 Task: Look for space in West Haven, United States from 14th June, 2023 to 30th June, 2023 for 5 adults in price range Rs.8000 to Rs.12000. Place can be entire place or private room with 5 bedrooms having 5 beds and 5 bathrooms. Property type can be house, flat, guest house. Amenities needed are: wifi, TV, free parkinig on premises, gym, breakfast. Booking option can be shelf check-in. Required host language is English.
Action: Mouse moved to (428, 86)
Screenshot: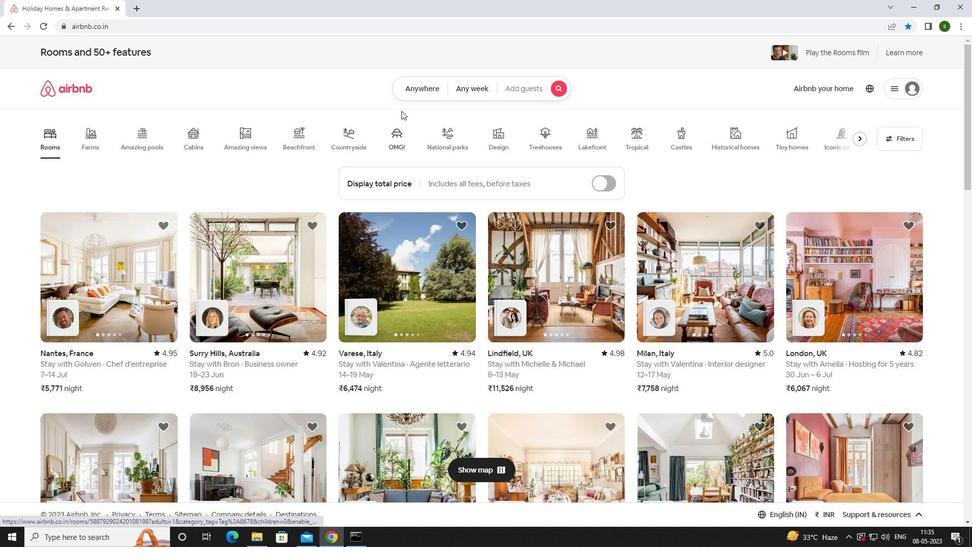 
Action: Mouse pressed left at (428, 86)
Screenshot: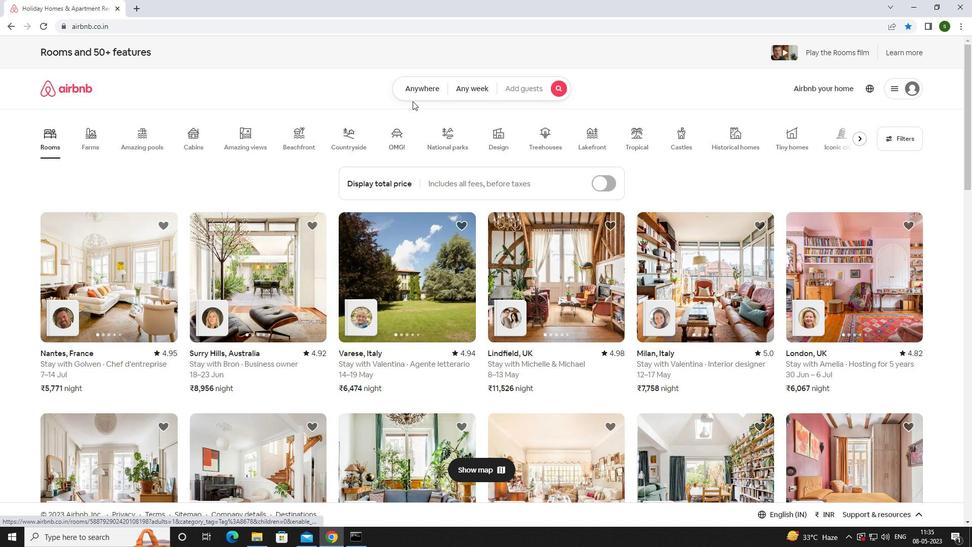 
Action: Mouse moved to (336, 137)
Screenshot: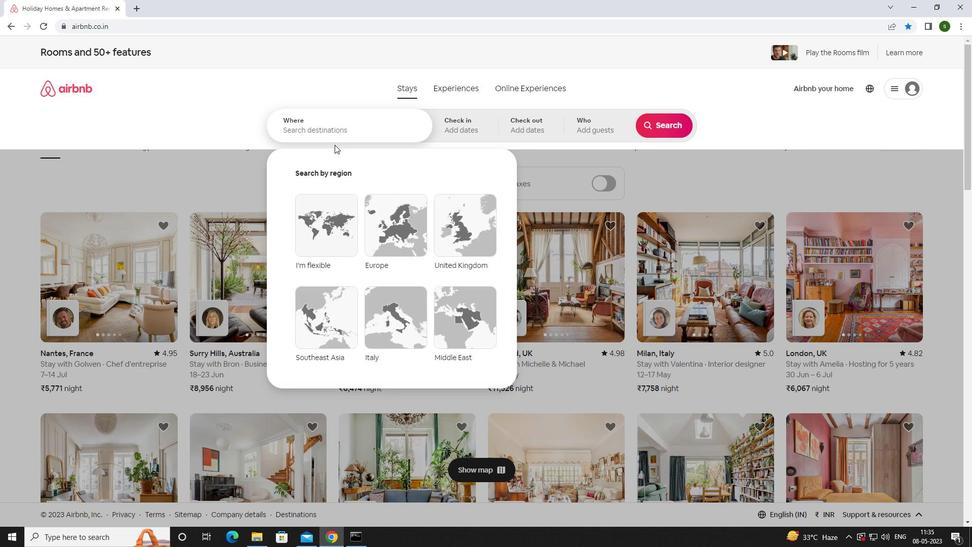 
Action: Mouse pressed left at (336, 137)
Screenshot: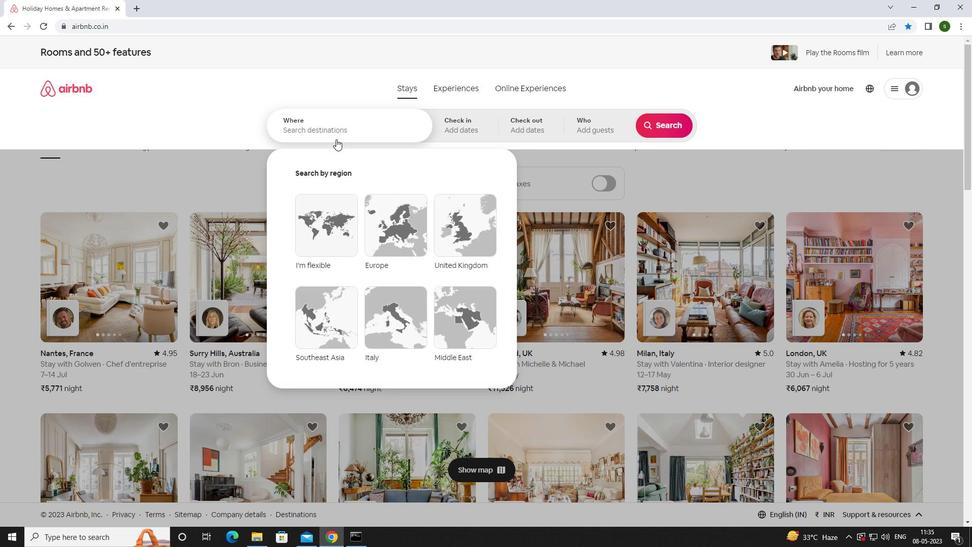
Action: Mouse moved to (340, 128)
Screenshot: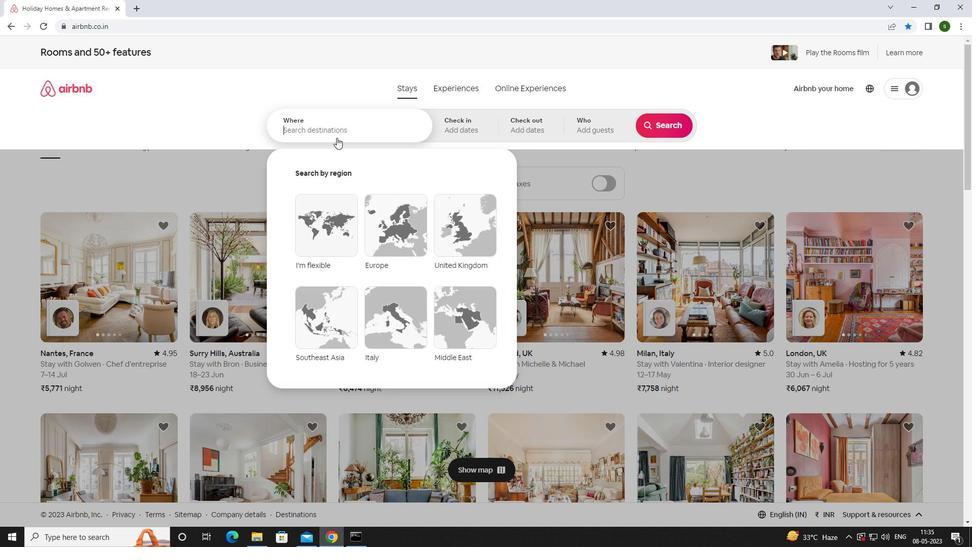 
Action: Key pressed <Key.caps_lock>w<Key.caps_lock>est<Key.space><Key.caps_lock>h<Key.caps_lock>aven,<Key.space><Key.caps_lock>u<Key.caps_lock>nited<Key.space><Key.caps_lock>s<Key.caps_lock>tates<Key.enter>
Screenshot: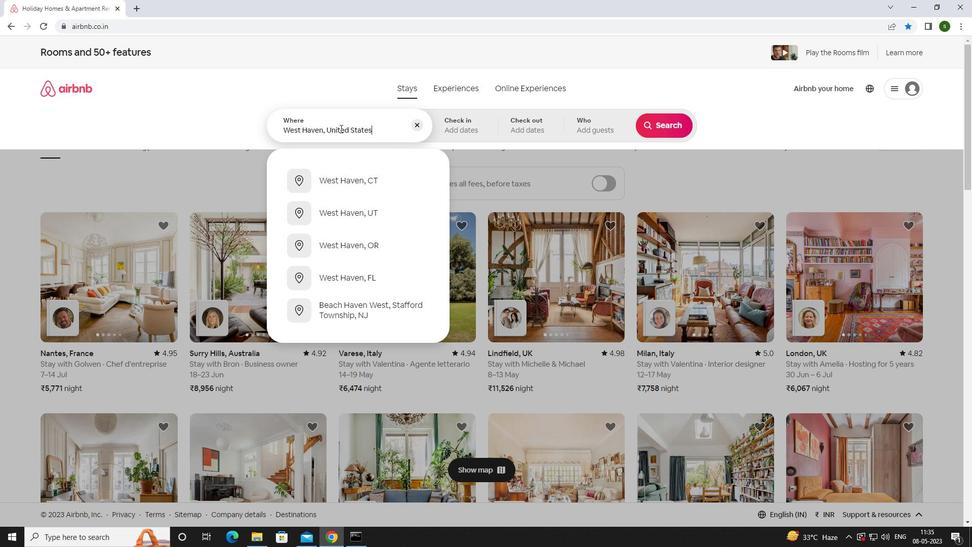 
Action: Mouse moved to (581, 297)
Screenshot: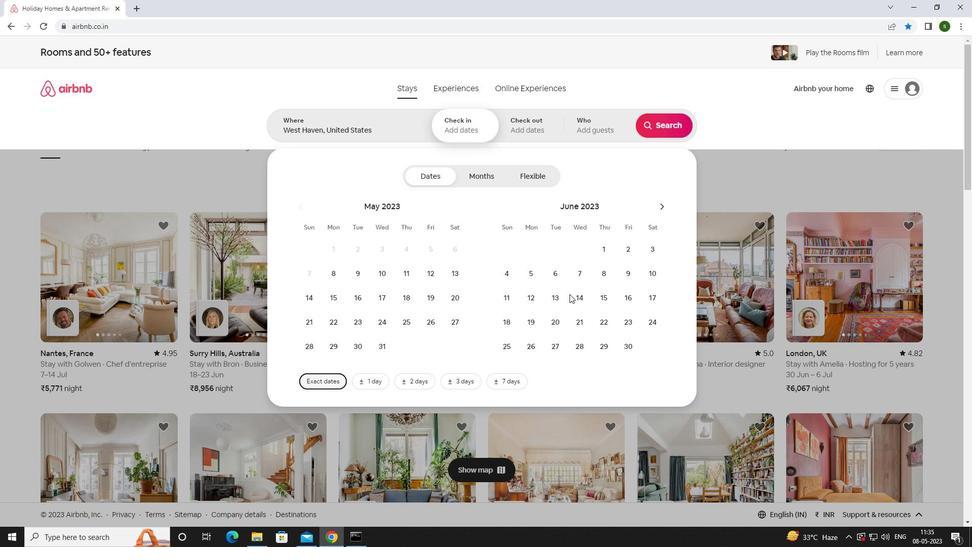 
Action: Mouse pressed left at (581, 297)
Screenshot: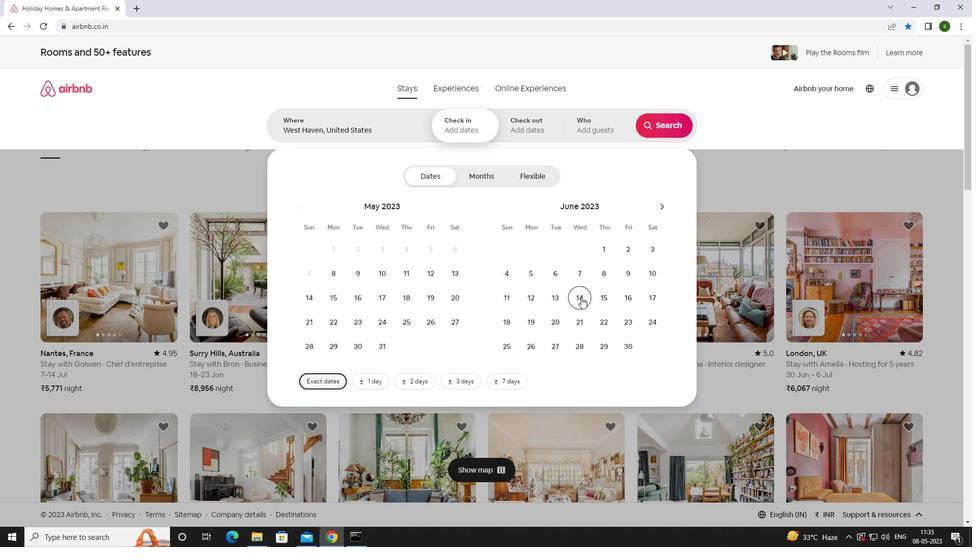 
Action: Mouse moved to (632, 345)
Screenshot: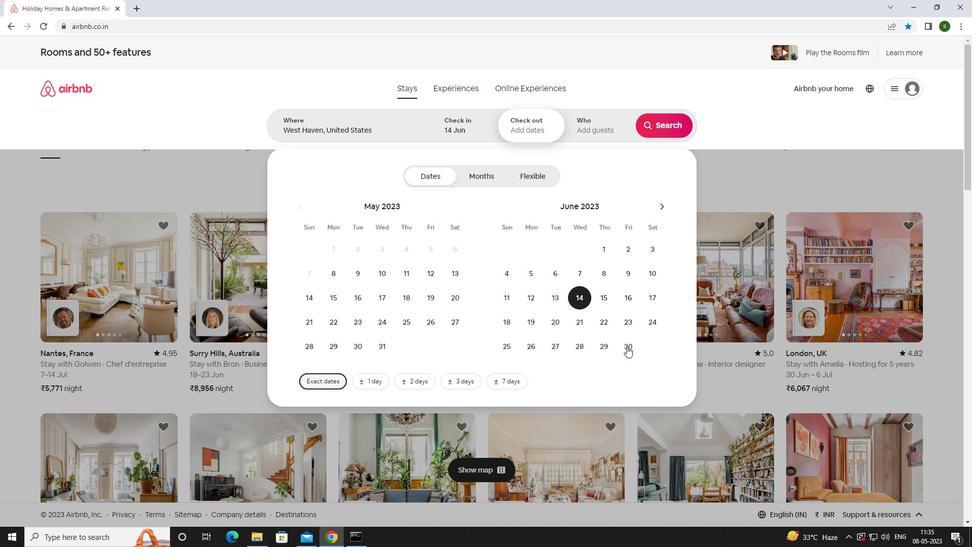 
Action: Mouse pressed left at (632, 345)
Screenshot: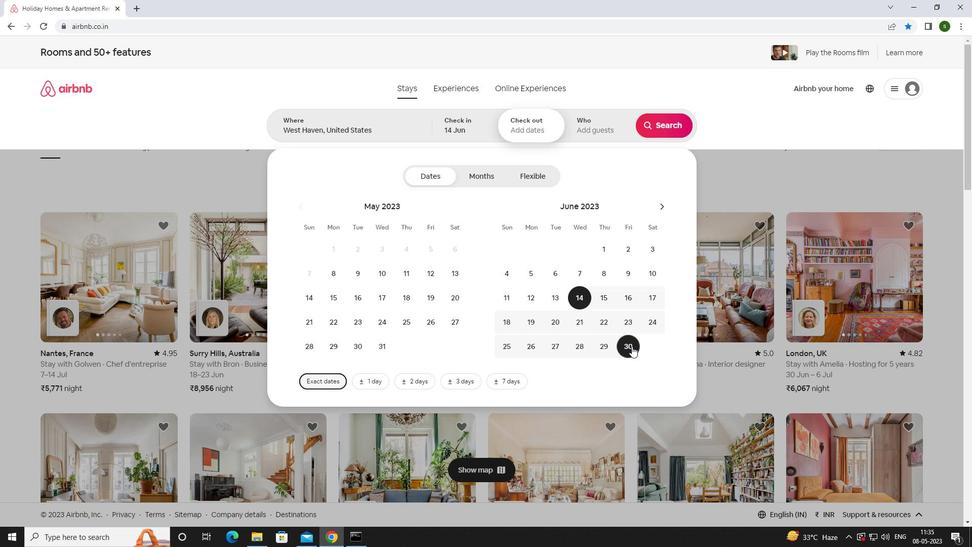 
Action: Mouse moved to (589, 126)
Screenshot: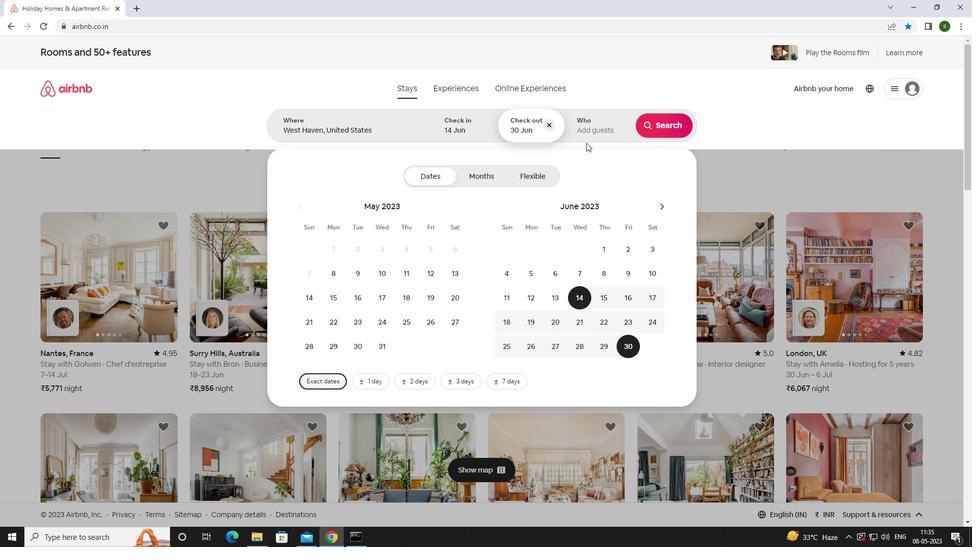 
Action: Mouse pressed left at (589, 126)
Screenshot: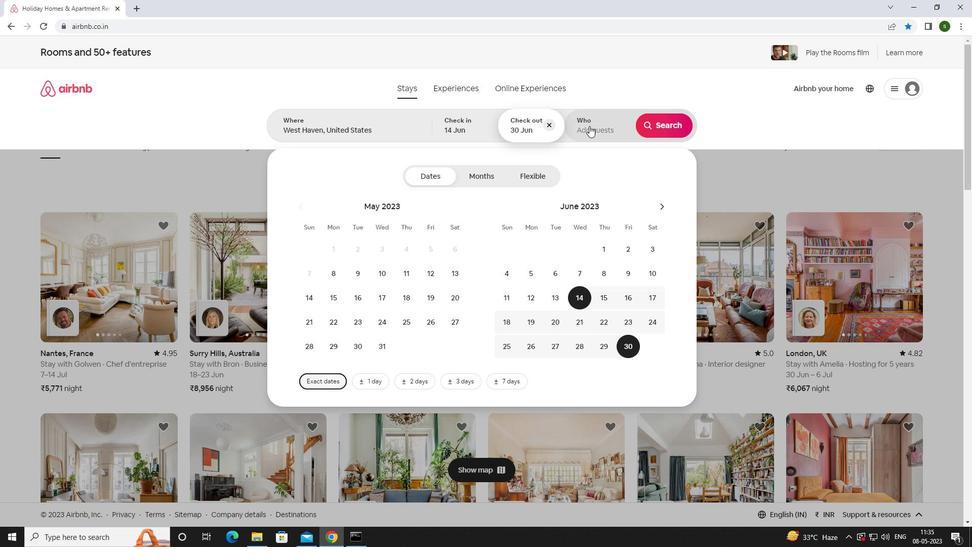 
Action: Mouse moved to (665, 178)
Screenshot: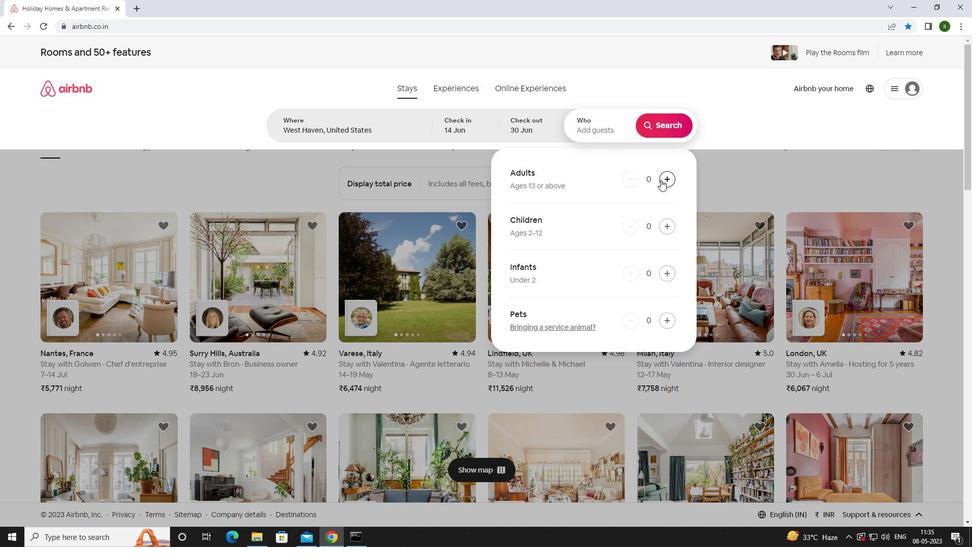 
Action: Mouse pressed left at (665, 178)
Screenshot: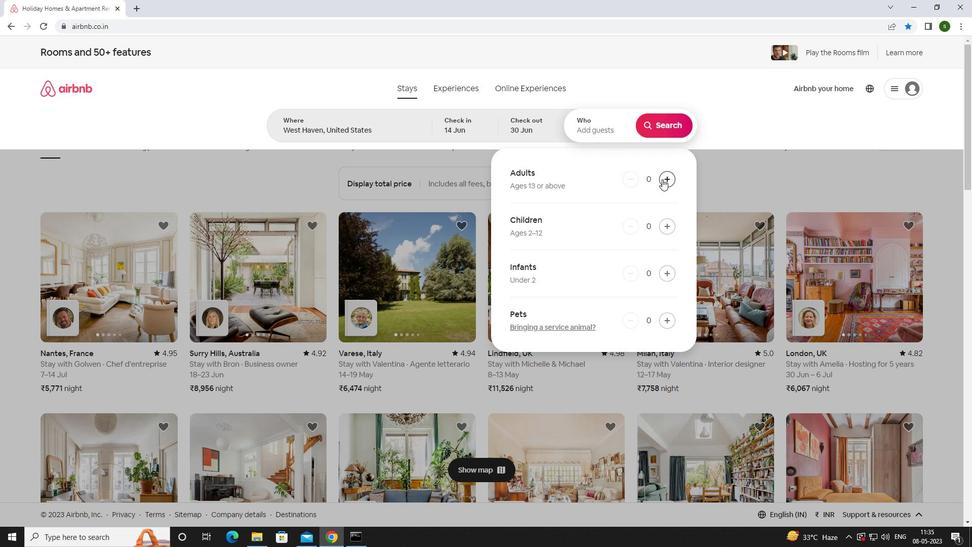 
Action: Mouse pressed left at (665, 178)
Screenshot: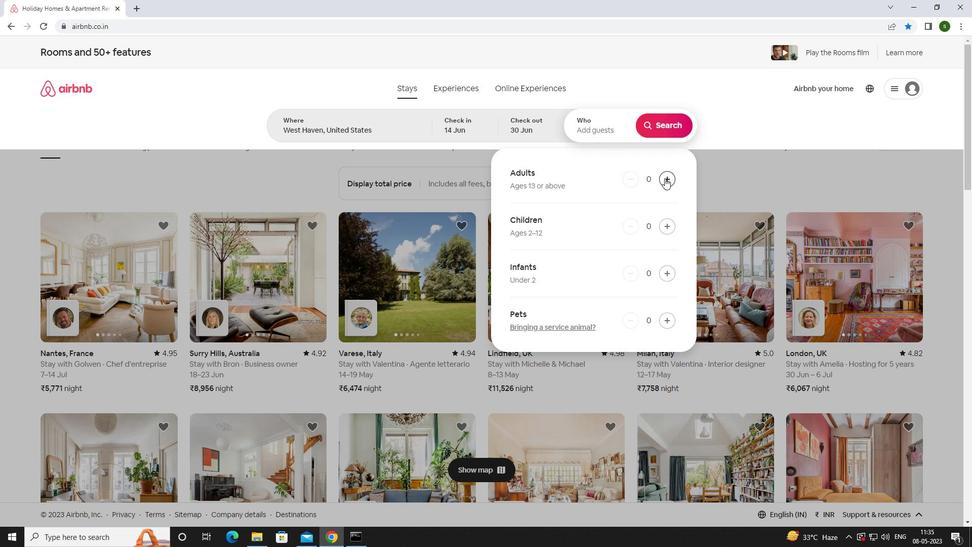 
Action: Mouse pressed left at (665, 178)
Screenshot: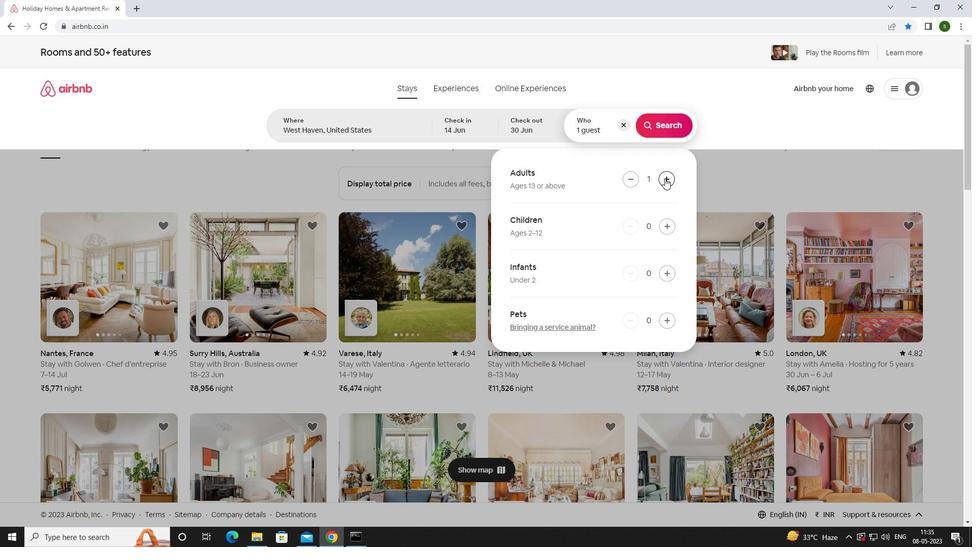 
Action: Mouse pressed left at (665, 178)
Screenshot: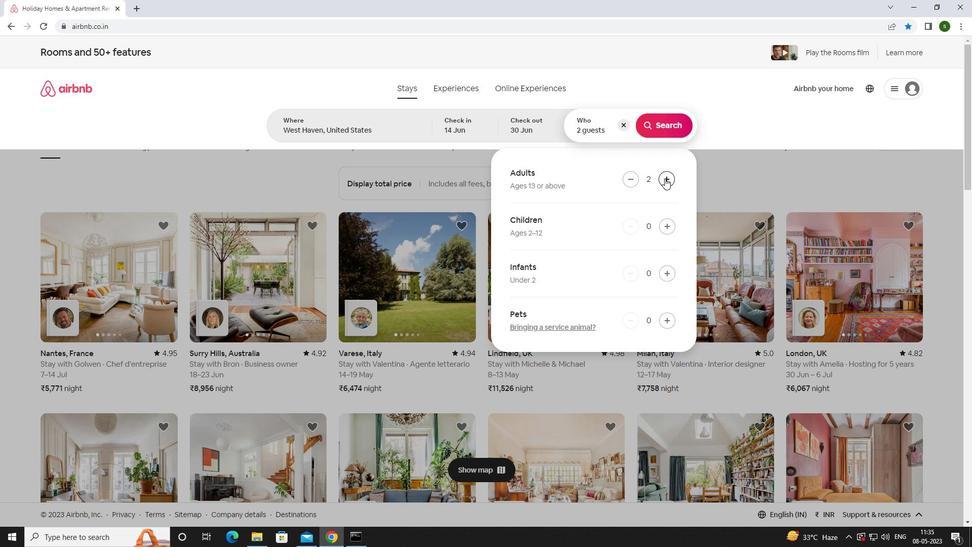 
Action: Mouse pressed left at (665, 178)
Screenshot: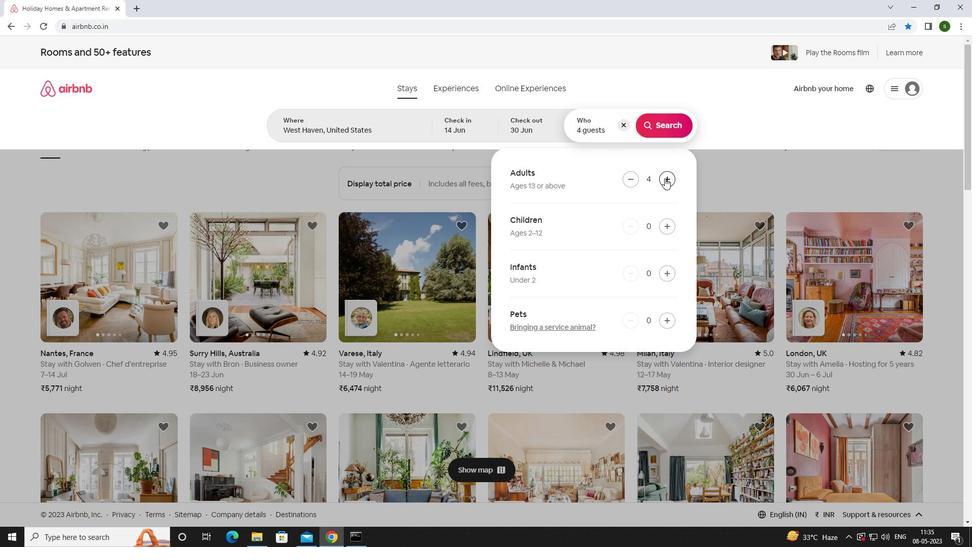 
Action: Mouse moved to (660, 124)
Screenshot: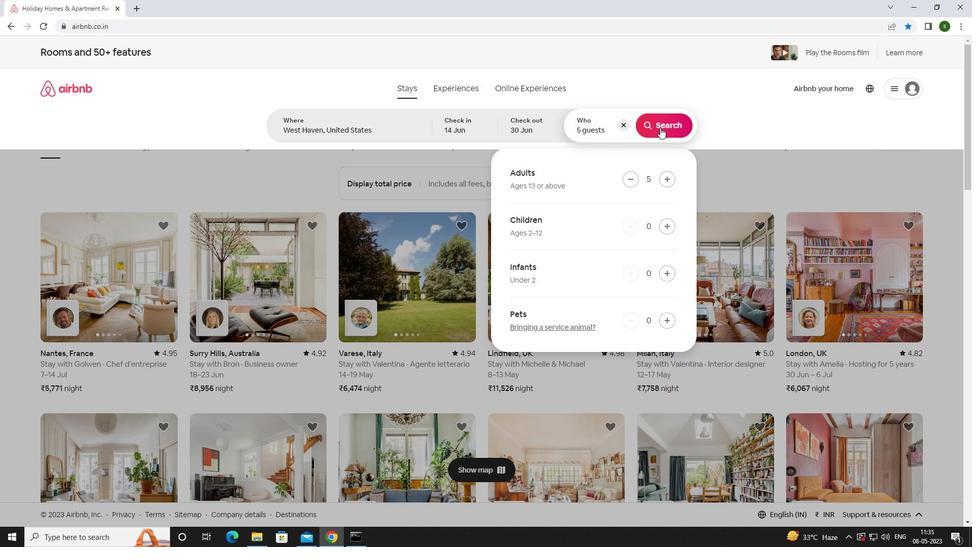 
Action: Mouse pressed left at (660, 124)
Screenshot: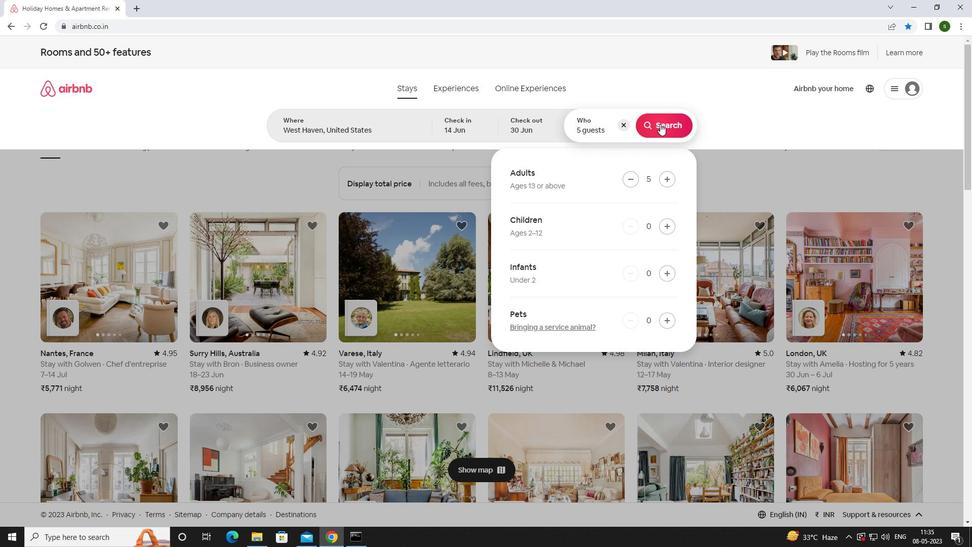 
Action: Mouse moved to (913, 91)
Screenshot: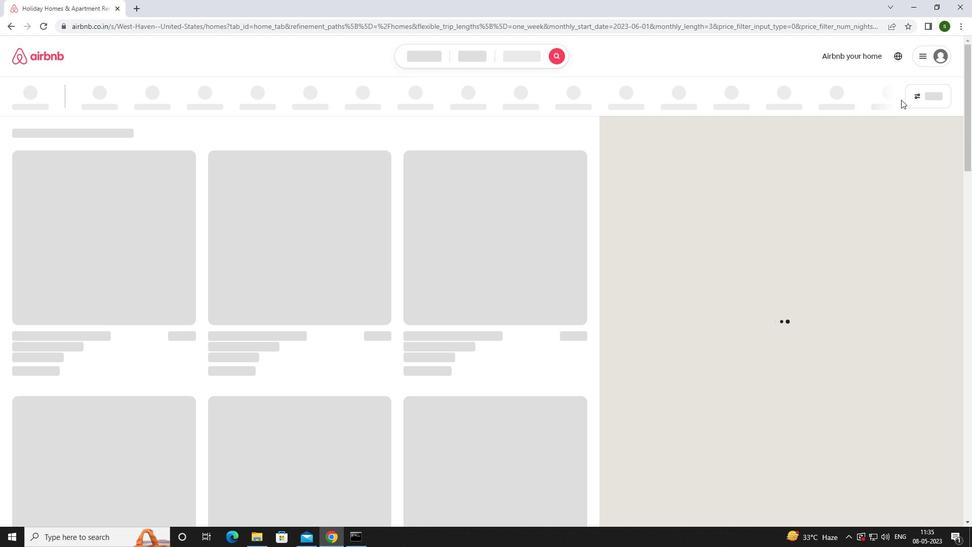 
Action: Mouse pressed left at (913, 91)
Screenshot: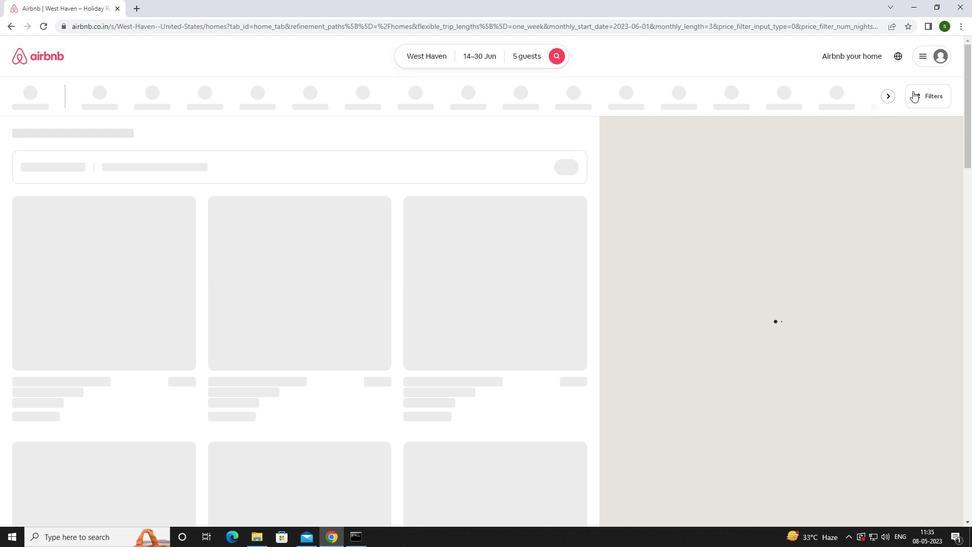 
Action: Mouse moved to (361, 343)
Screenshot: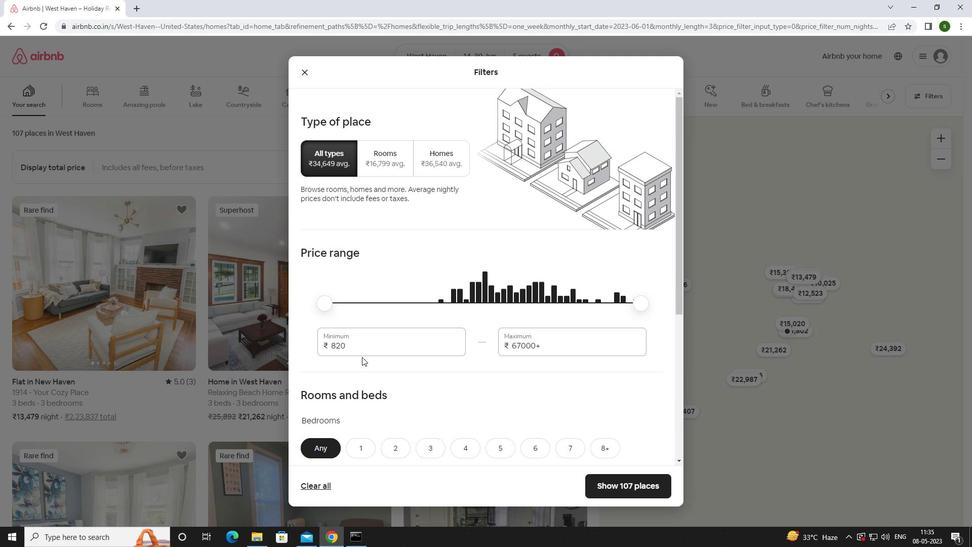 
Action: Mouse pressed left at (361, 343)
Screenshot: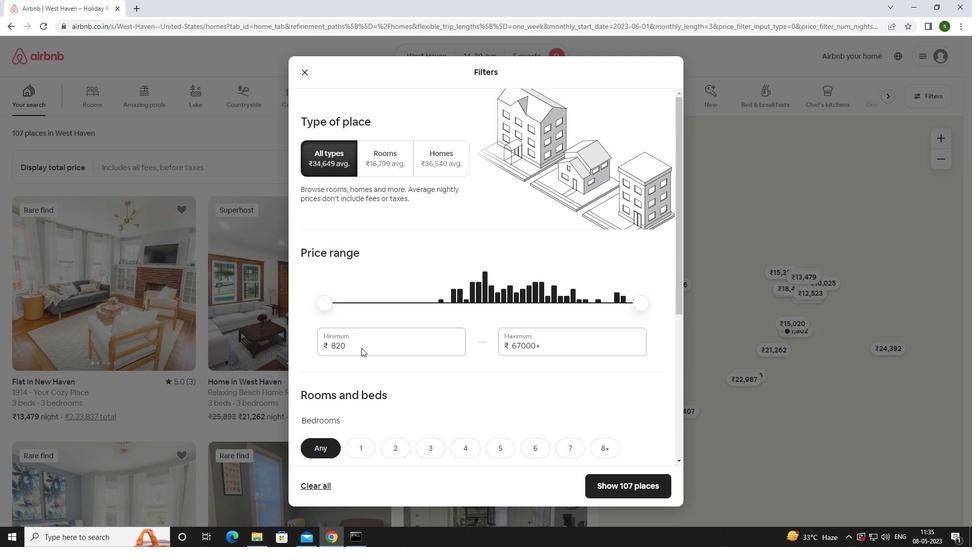
Action: Key pressed <Key.backspace><Key.backspace><Key.backspace><Key.backspace>8000
Screenshot: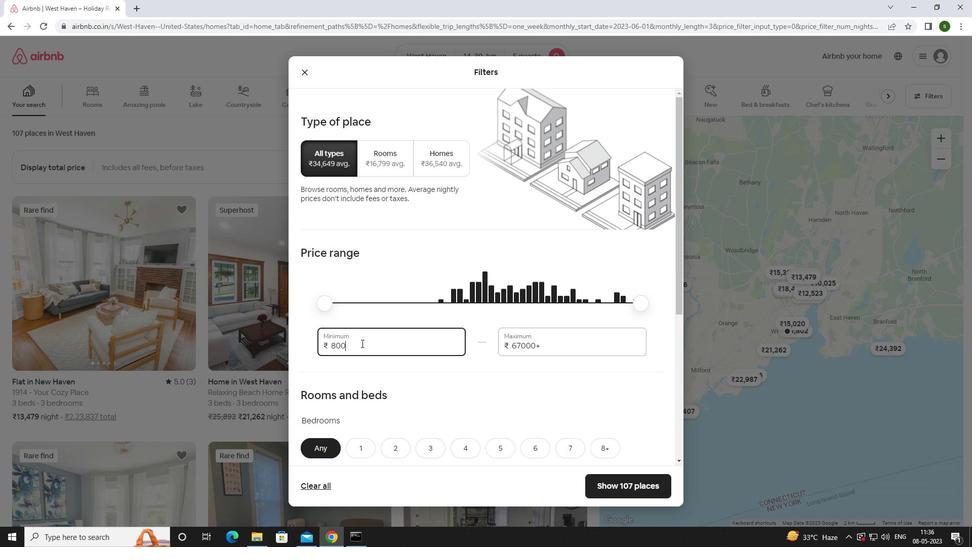 
Action: Mouse moved to (537, 347)
Screenshot: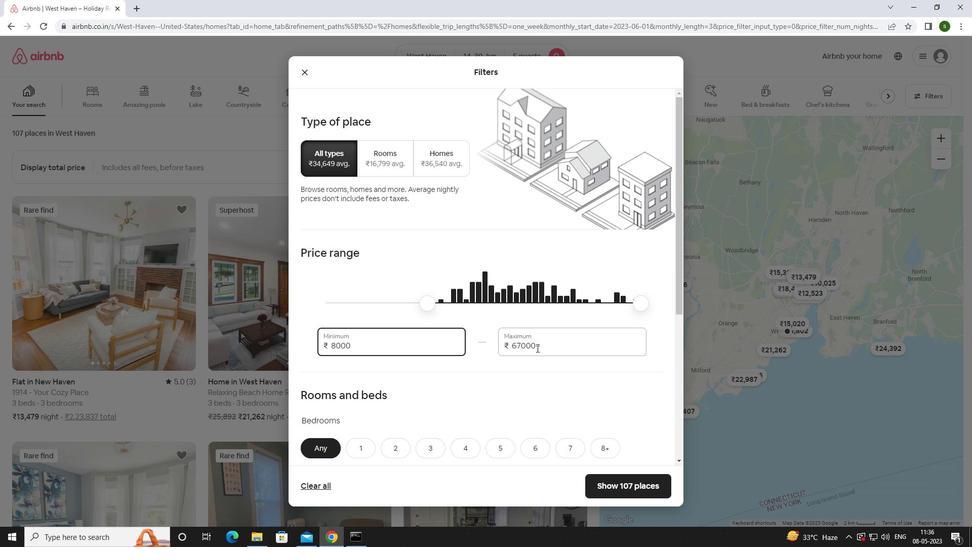 
Action: Mouse pressed left at (537, 347)
Screenshot: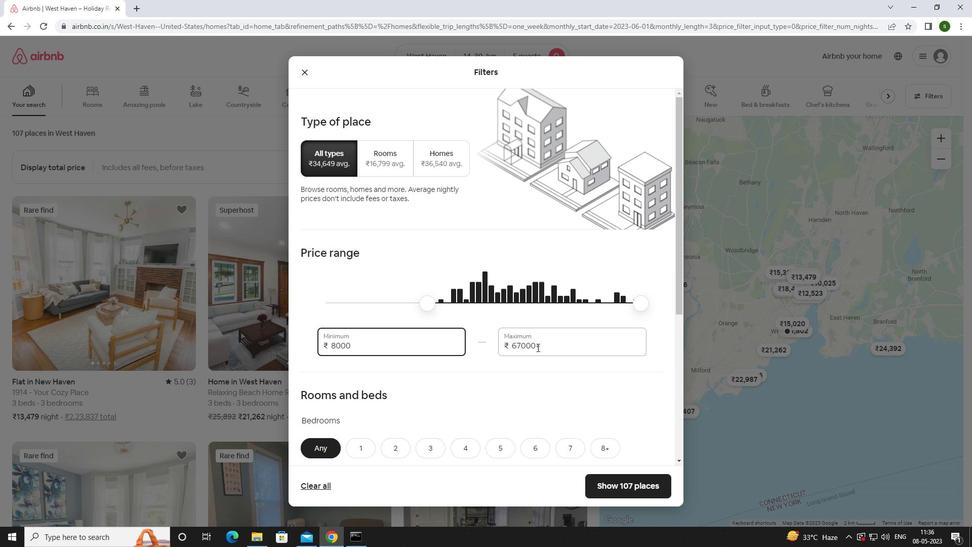 
Action: Mouse moved to (545, 345)
Screenshot: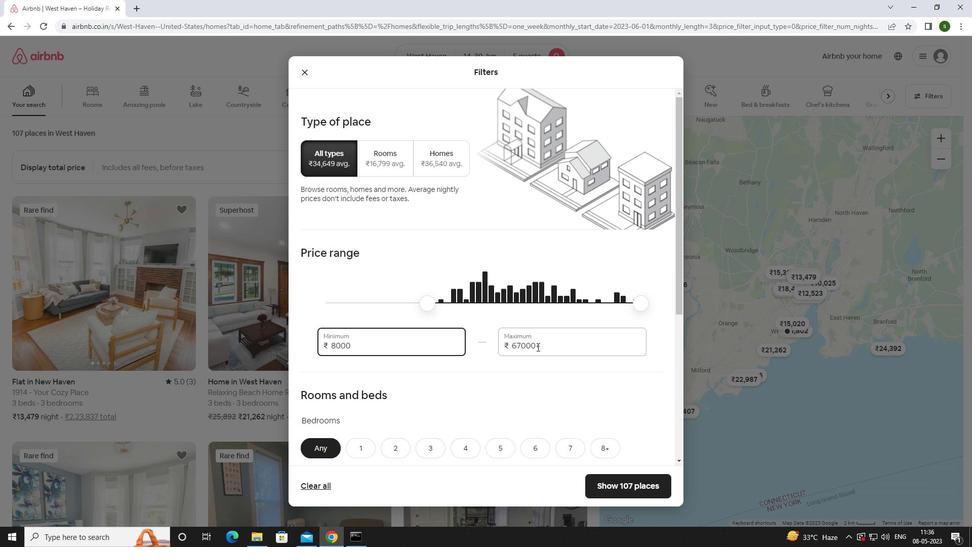 
Action: Mouse pressed left at (545, 345)
Screenshot: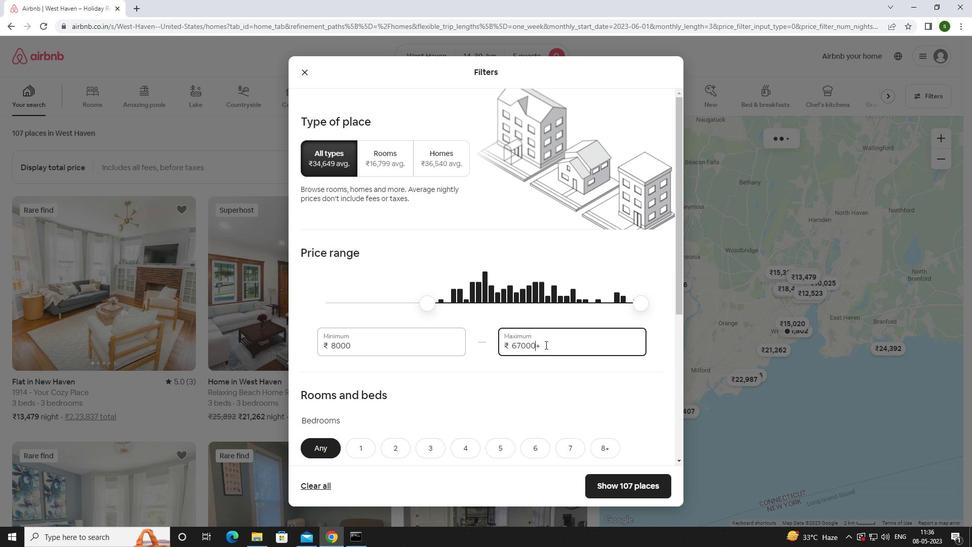 
Action: Key pressed <Key.backspace><Key.backspace><Key.backspace><Key.backspace><Key.backspace><Key.backspace><Key.backspace><Key.backspace><Key.backspace><Key.backspace><Key.backspace><Key.backspace><Key.backspace>12000
Screenshot: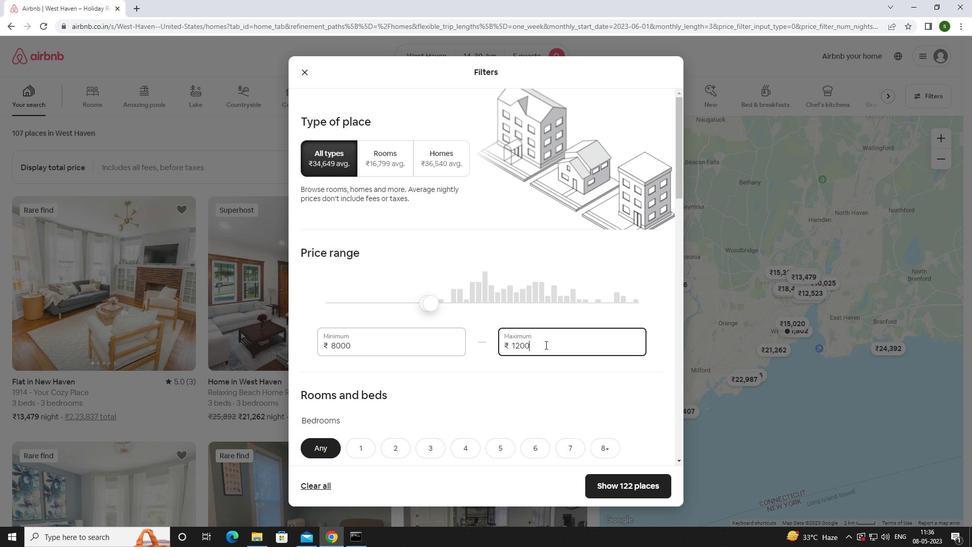 
Action: Mouse moved to (448, 342)
Screenshot: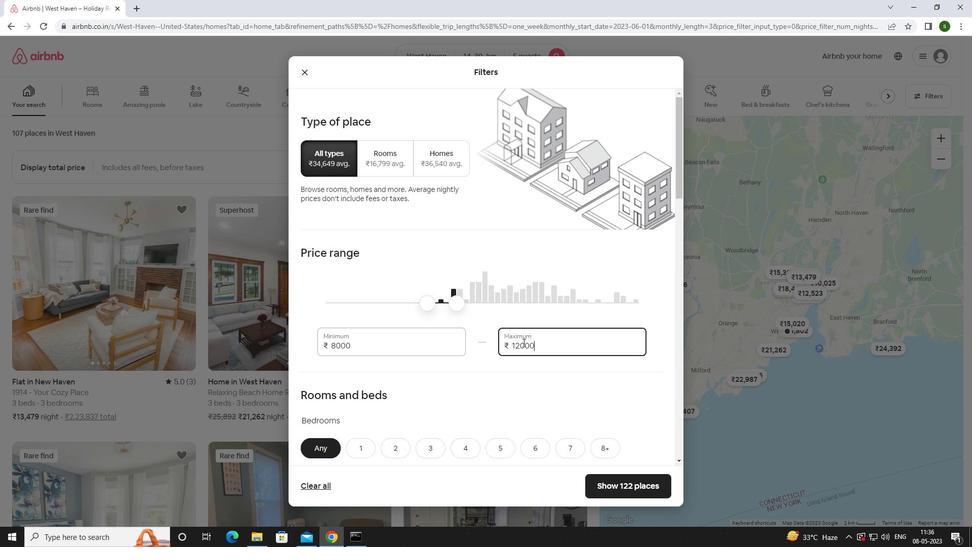 
Action: Mouse scrolled (448, 342) with delta (0, 0)
Screenshot: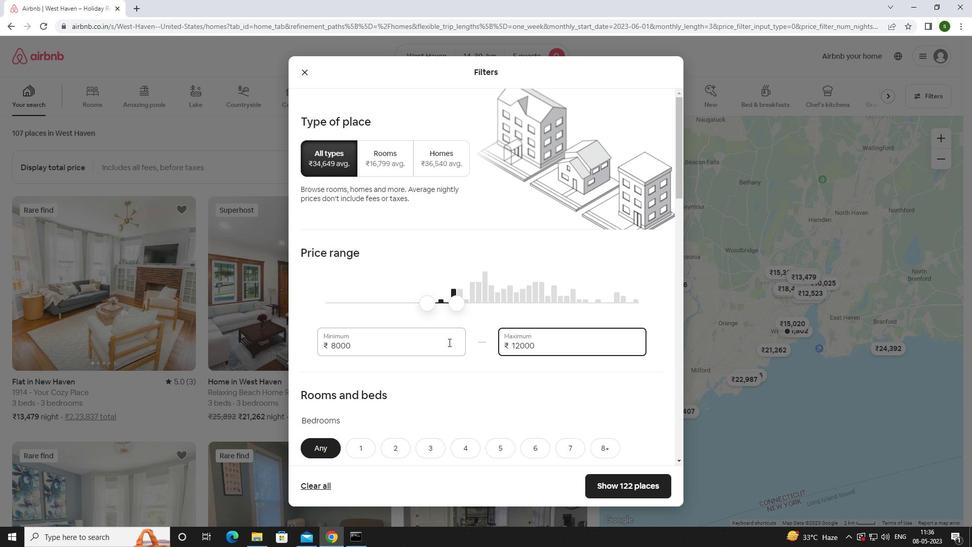 
Action: Mouse scrolled (448, 342) with delta (0, 0)
Screenshot: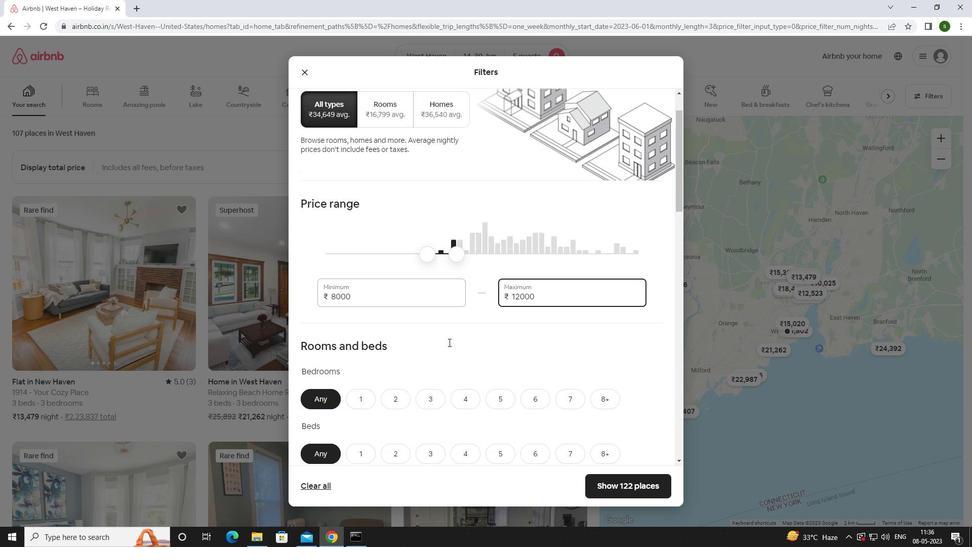 
Action: Mouse scrolled (448, 342) with delta (0, 0)
Screenshot: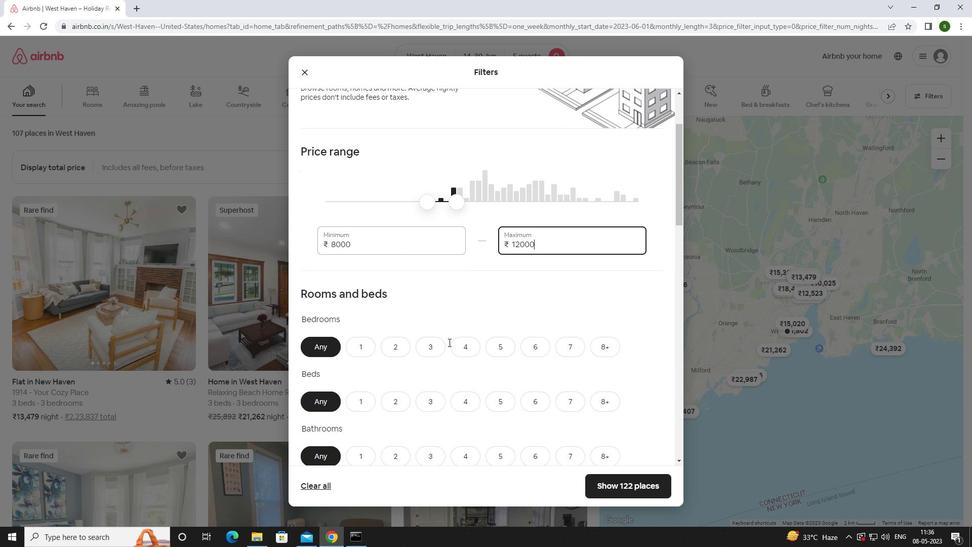 
Action: Mouse scrolled (448, 342) with delta (0, 0)
Screenshot: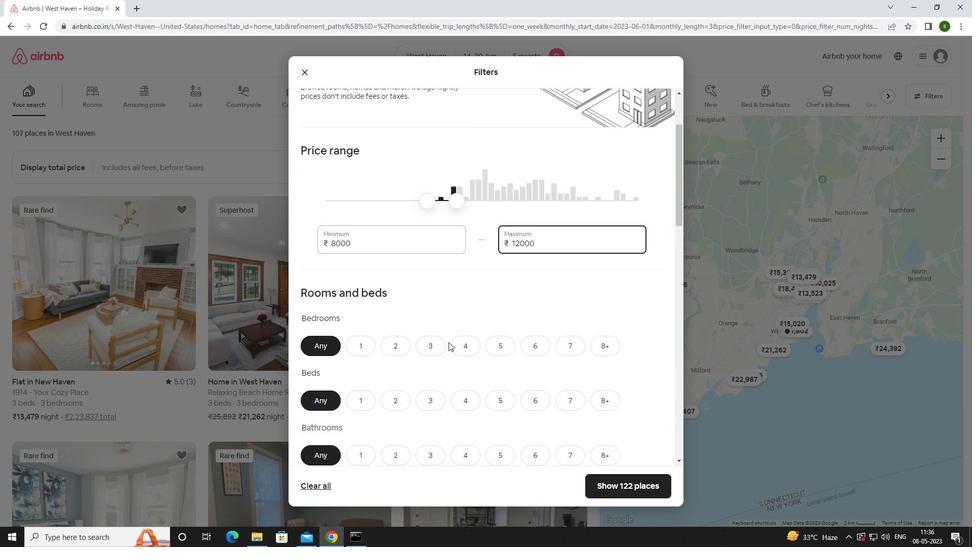 
Action: Mouse moved to (505, 244)
Screenshot: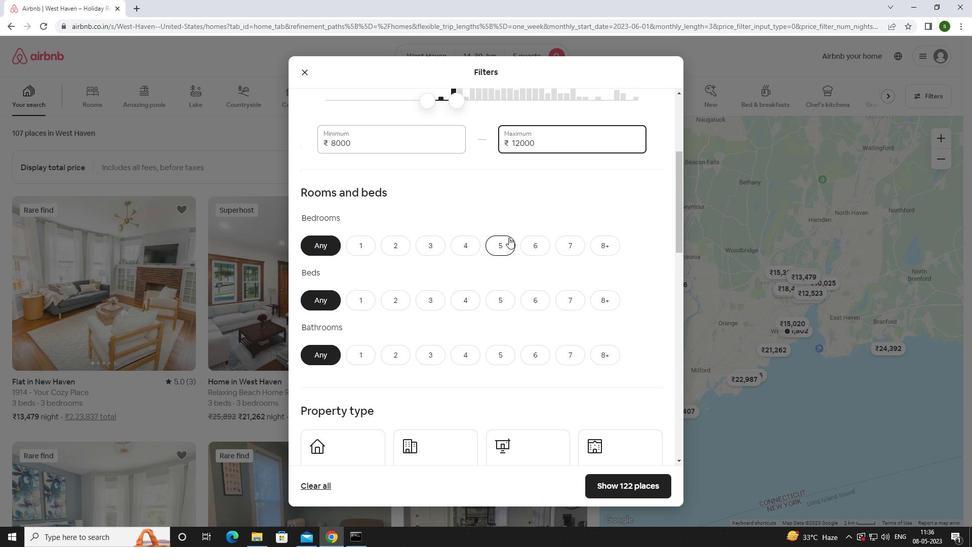 
Action: Mouse pressed left at (505, 244)
Screenshot: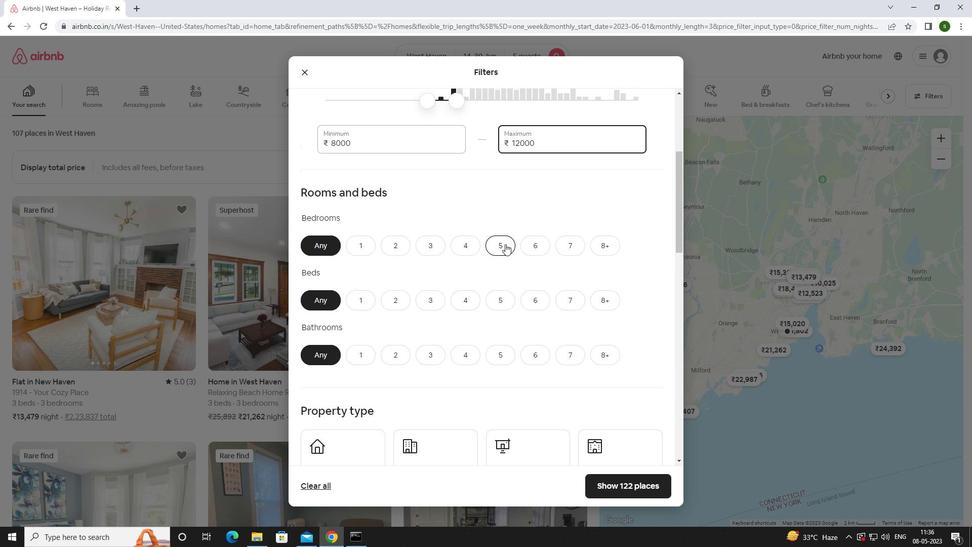 
Action: Mouse moved to (503, 301)
Screenshot: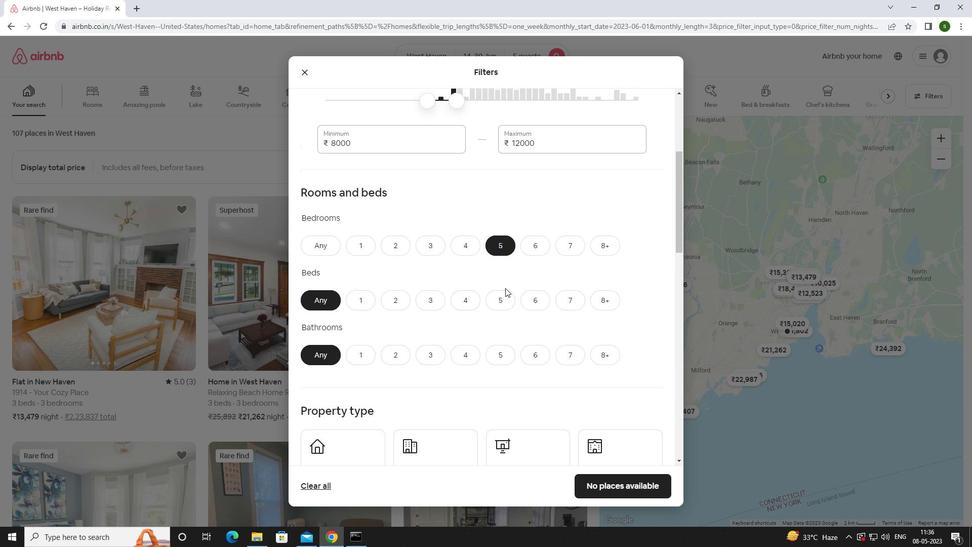 
Action: Mouse pressed left at (503, 301)
Screenshot: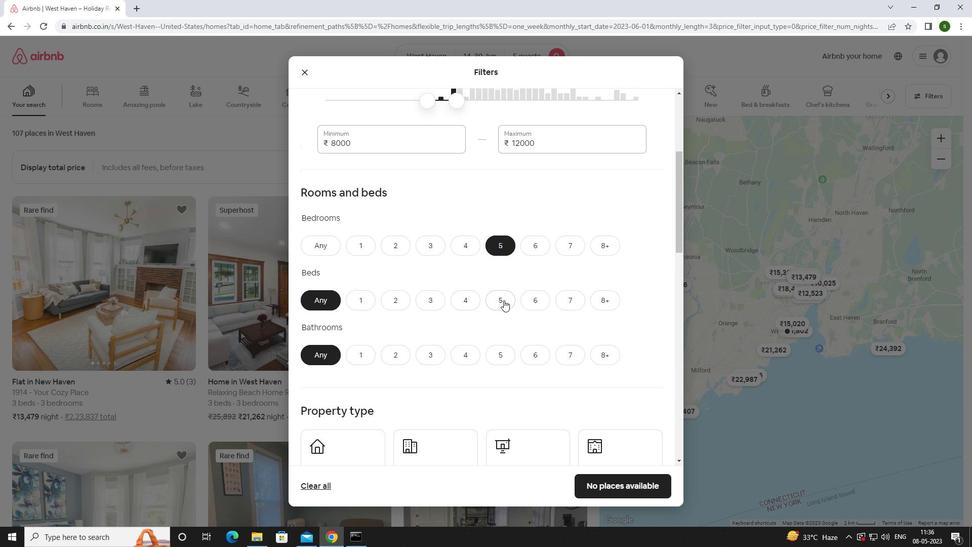 
Action: Mouse moved to (503, 351)
Screenshot: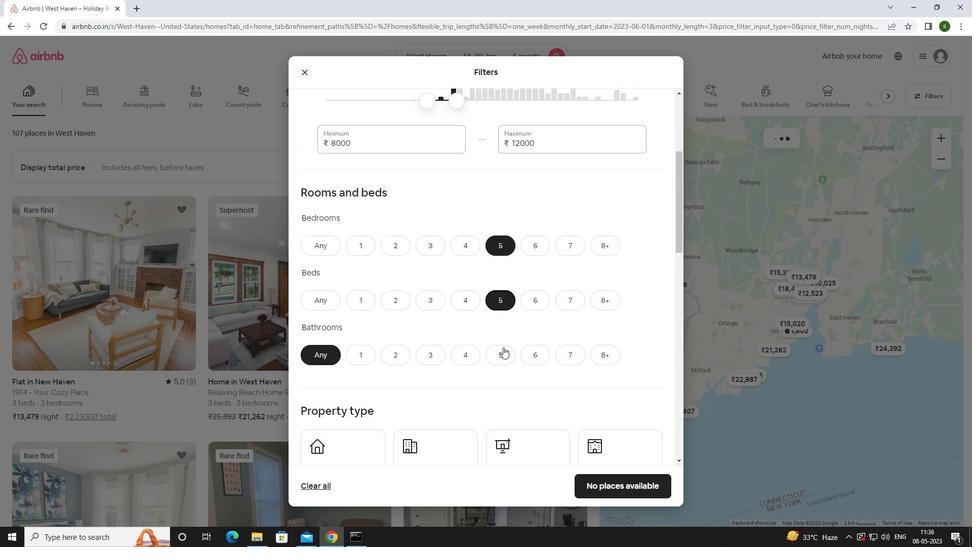 
Action: Mouse pressed left at (503, 351)
Screenshot: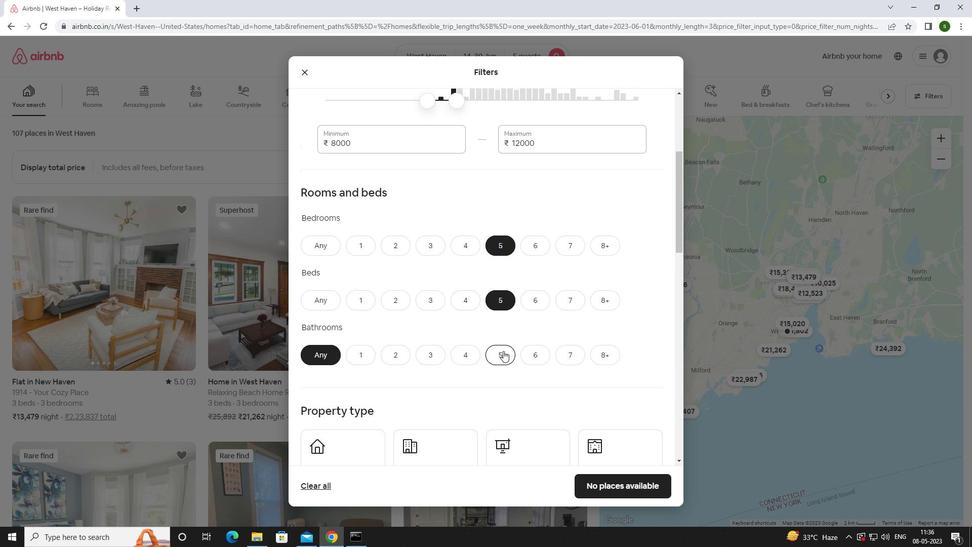 
Action: Mouse scrolled (503, 350) with delta (0, 0)
Screenshot: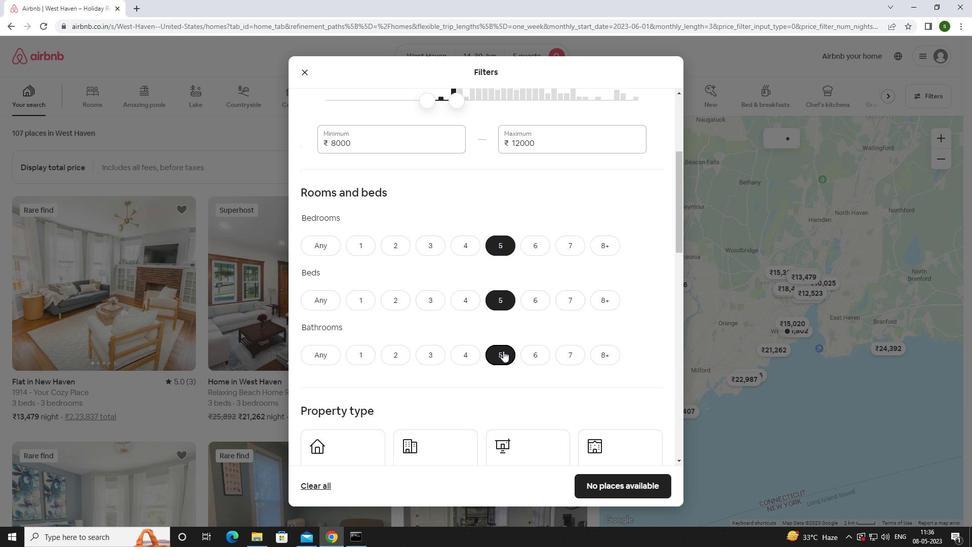 
Action: Mouse scrolled (503, 350) with delta (0, 0)
Screenshot: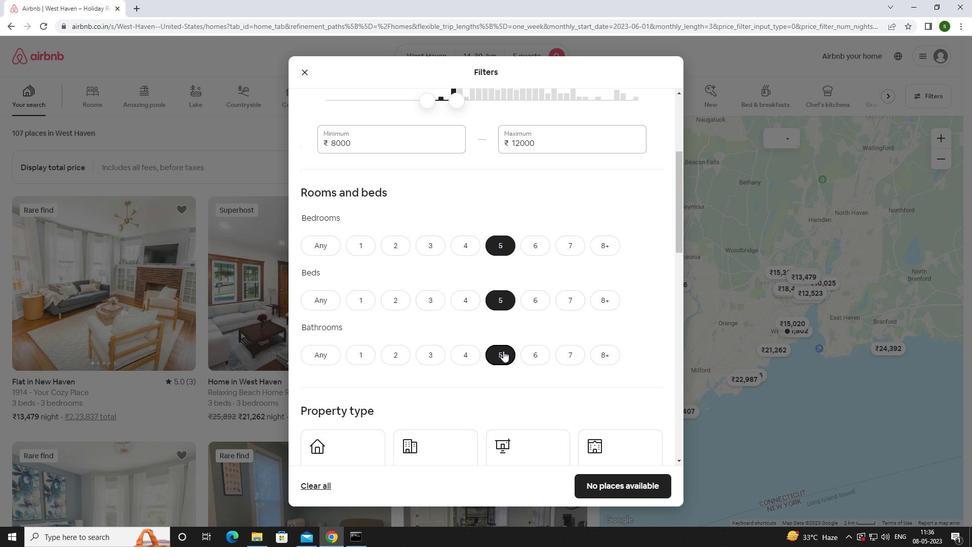
Action: Mouse scrolled (503, 350) with delta (0, 0)
Screenshot: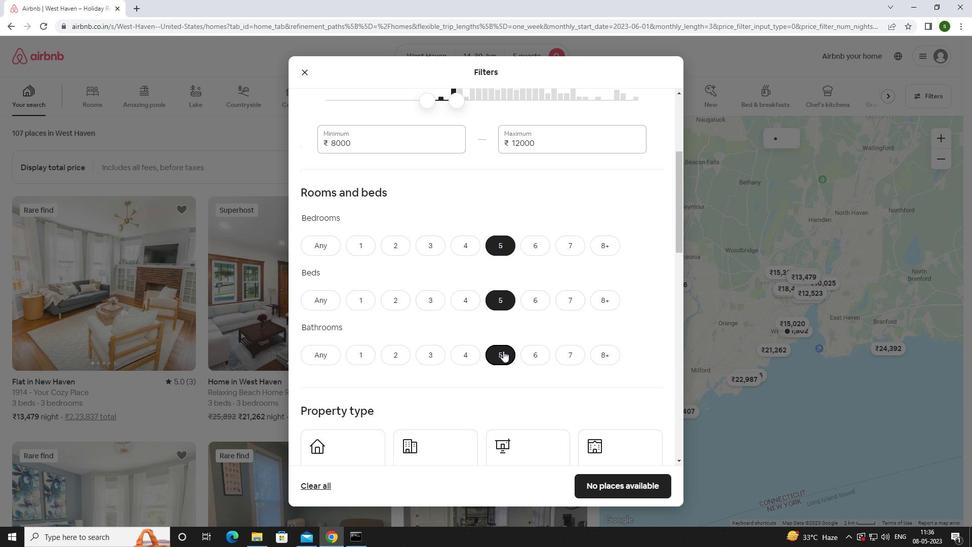 
Action: Mouse moved to (334, 304)
Screenshot: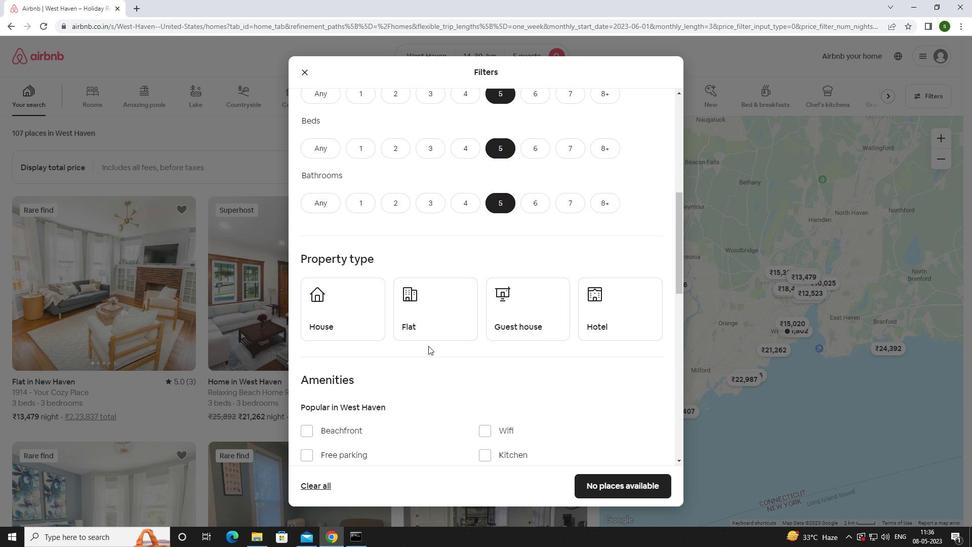 
Action: Mouse pressed left at (334, 304)
Screenshot: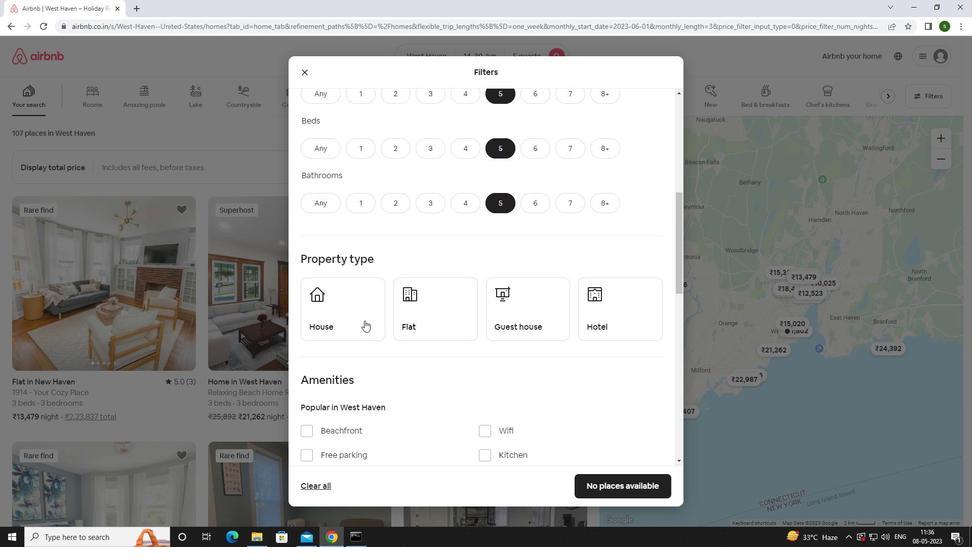 
Action: Mouse moved to (449, 319)
Screenshot: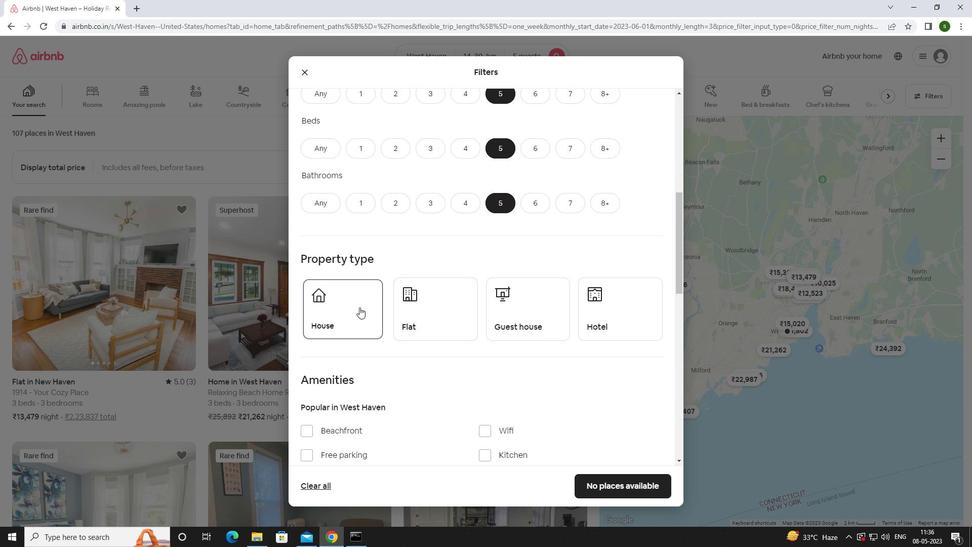 
Action: Mouse pressed left at (449, 319)
Screenshot: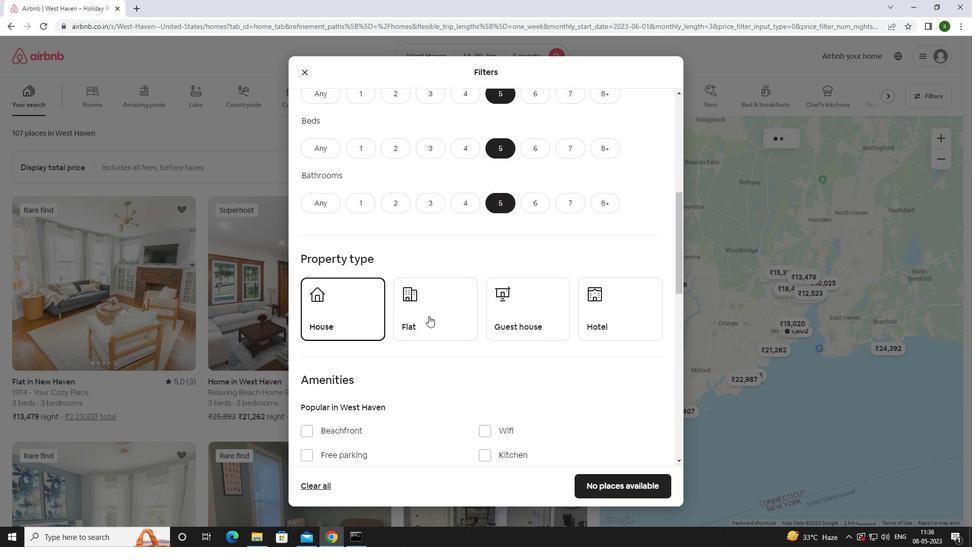 
Action: Mouse moved to (520, 313)
Screenshot: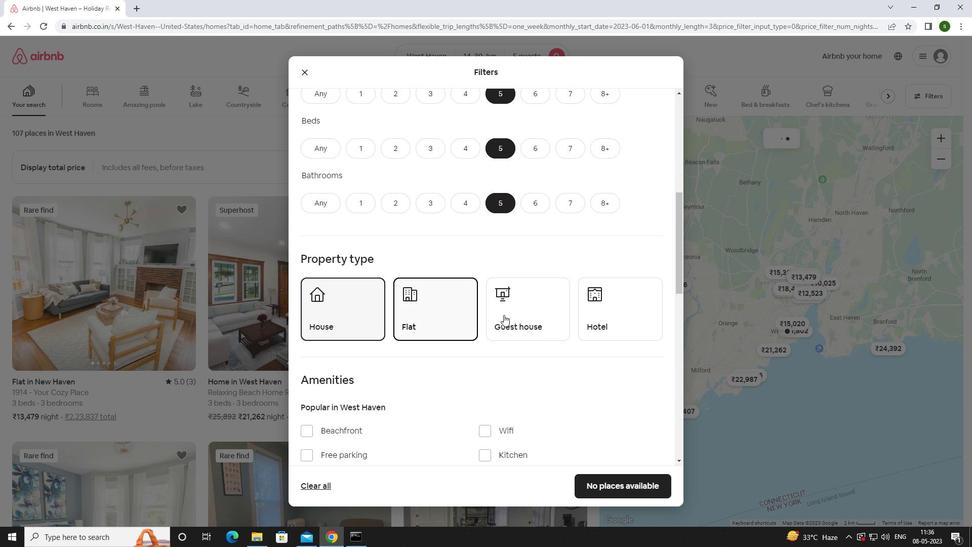
Action: Mouse pressed left at (520, 313)
Screenshot: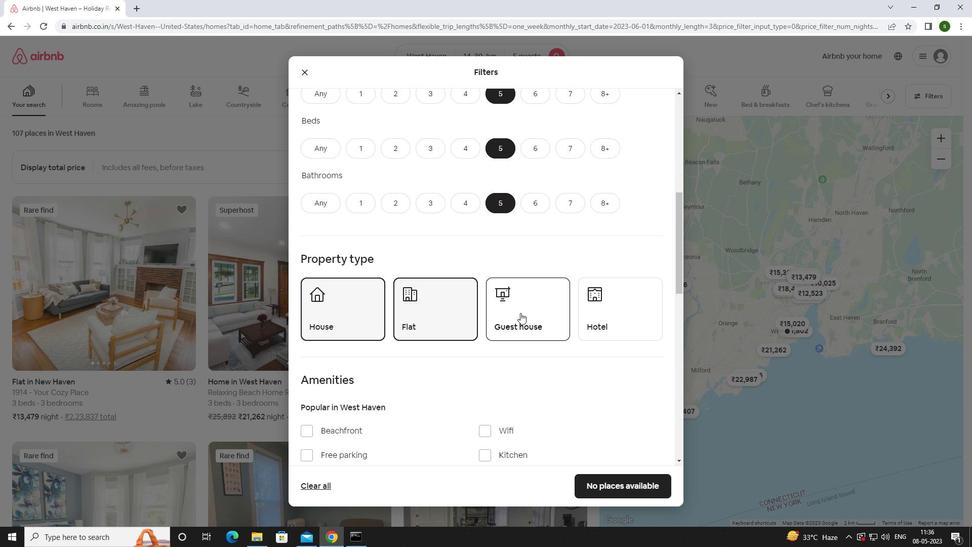 
Action: Mouse moved to (520, 313)
Screenshot: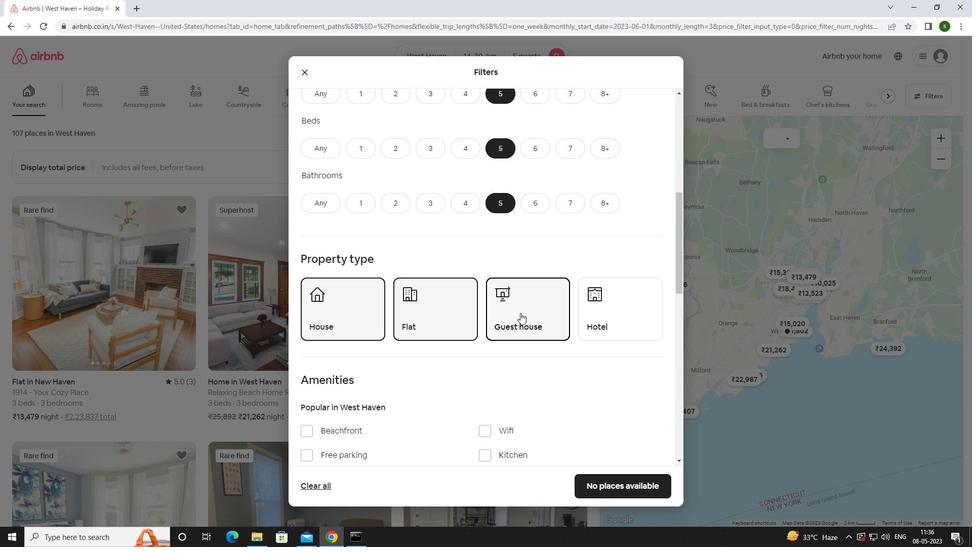 
Action: Mouse scrolled (520, 312) with delta (0, 0)
Screenshot: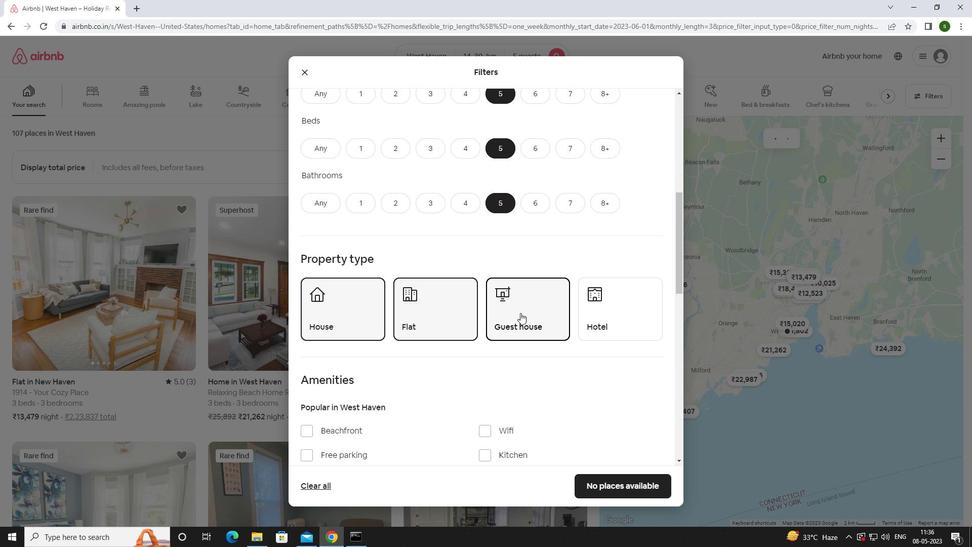 
Action: Mouse scrolled (520, 312) with delta (0, 0)
Screenshot: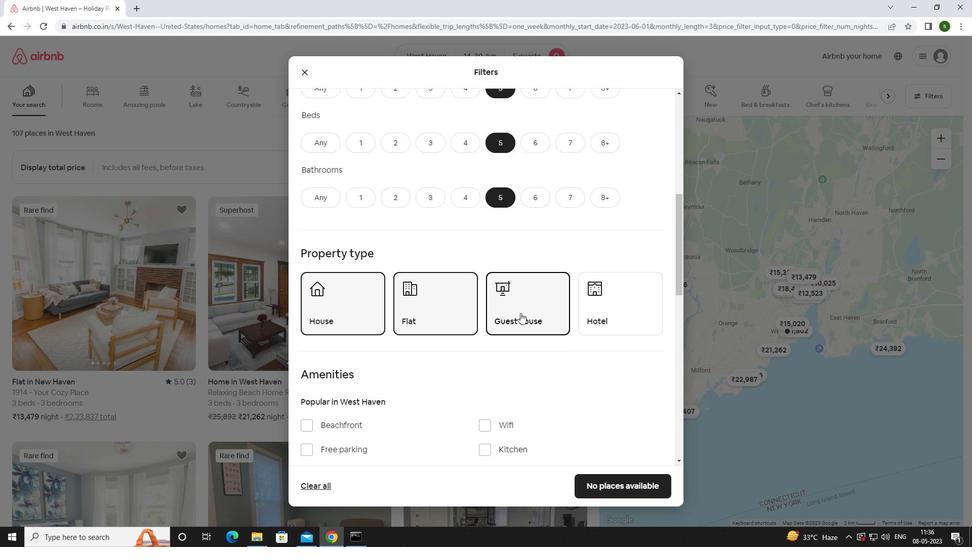 
Action: Mouse scrolled (520, 312) with delta (0, 0)
Screenshot: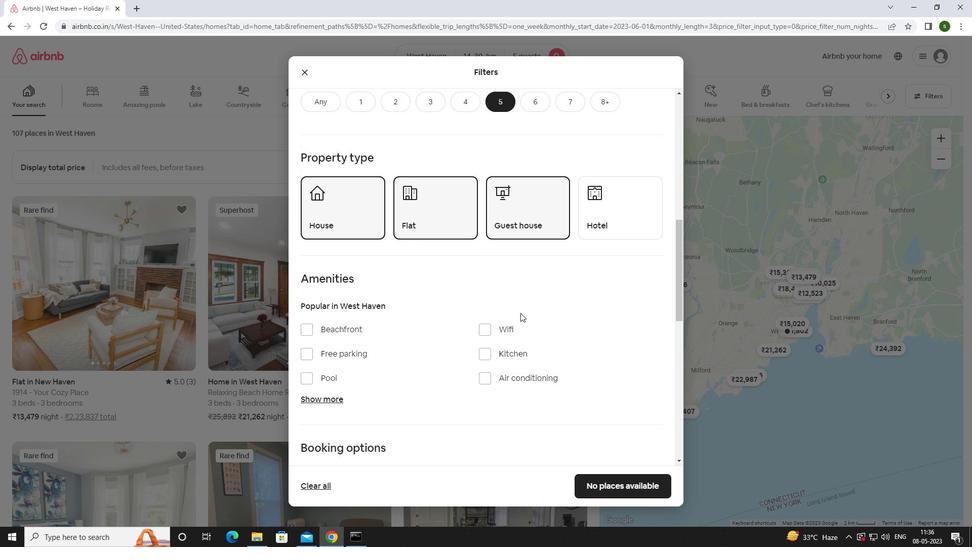 
Action: Mouse moved to (500, 282)
Screenshot: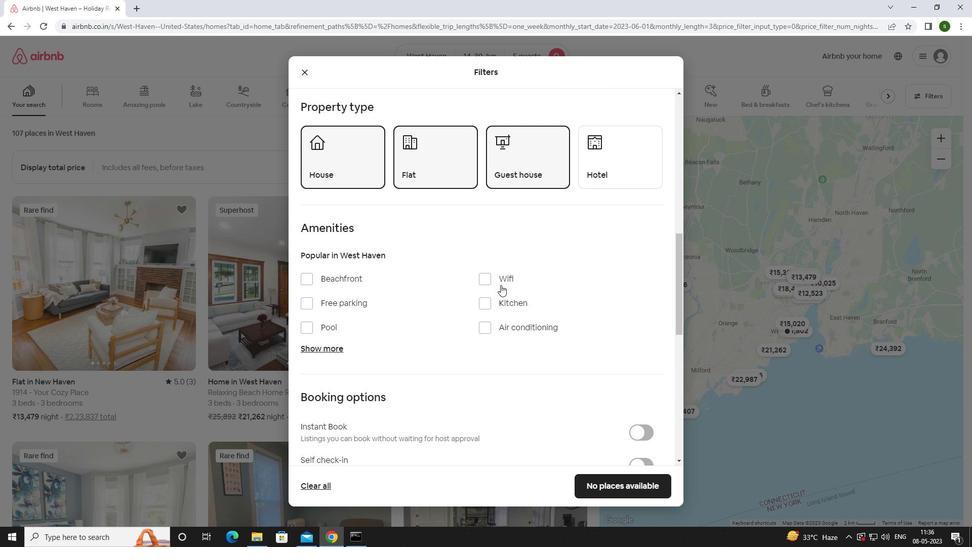 
Action: Mouse pressed left at (500, 282)
Screenshot: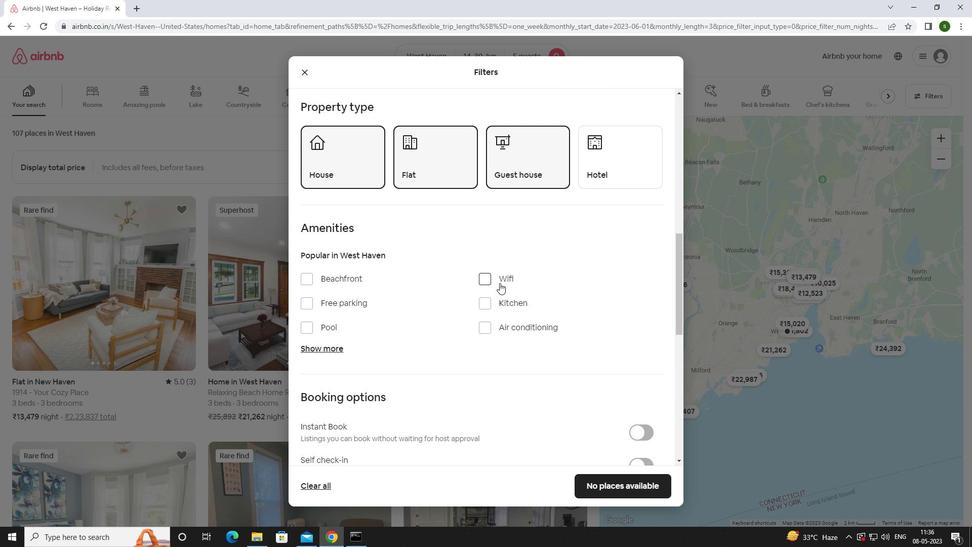 
Action: Mouse moved to (347, 304)
Screenshot: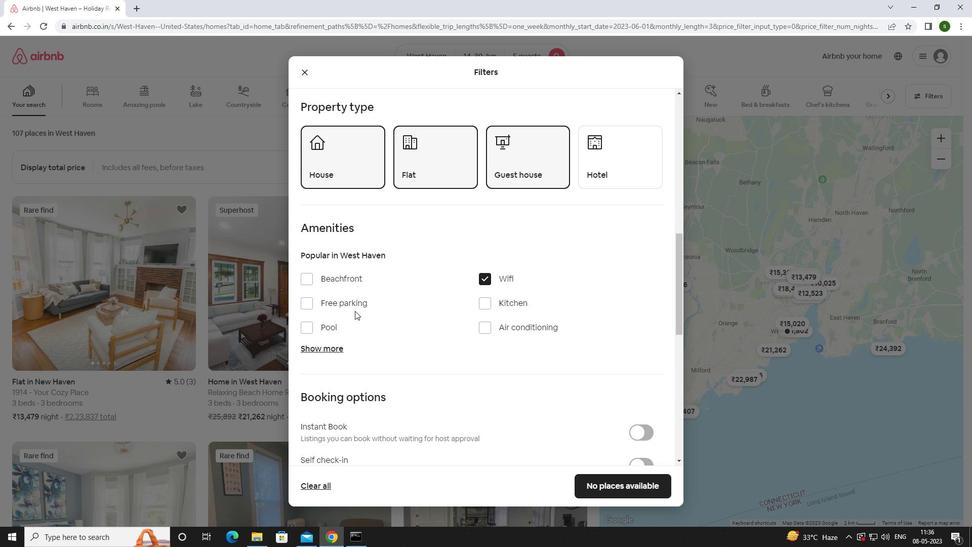 
Action: Mouse pressed left at (347, 304)
Screenshot: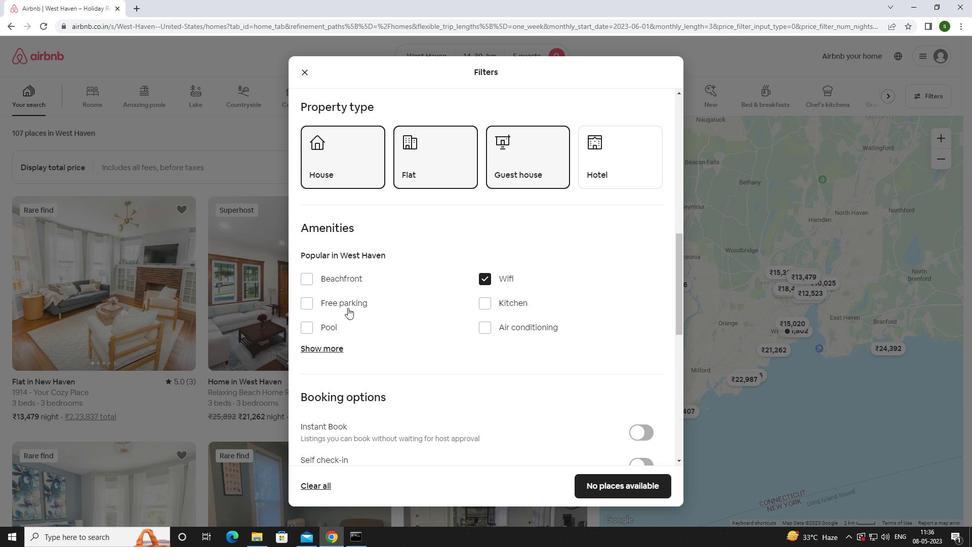 
Action: Mouse moved to (334, 347)
Screenshot: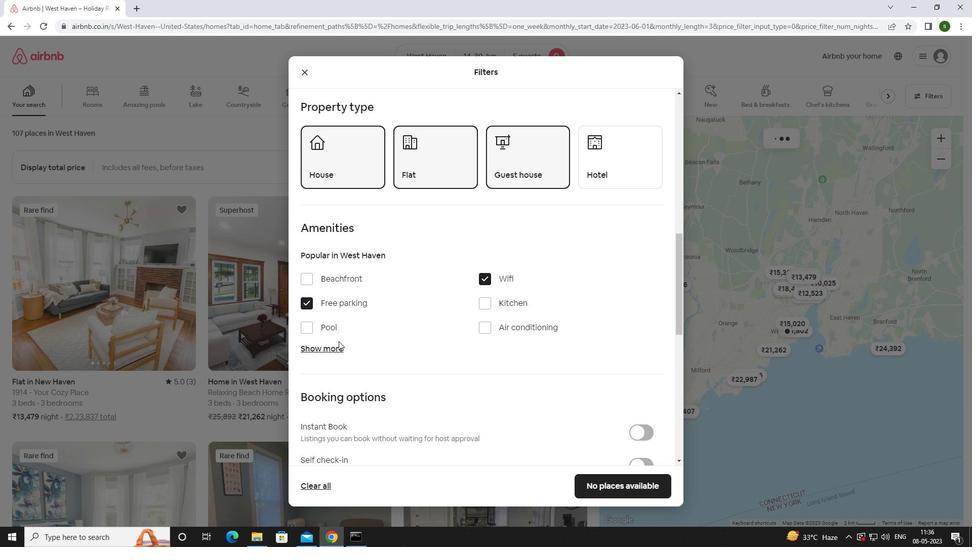 
Action: Mouse pressed left at (334, 347)
Screenshot: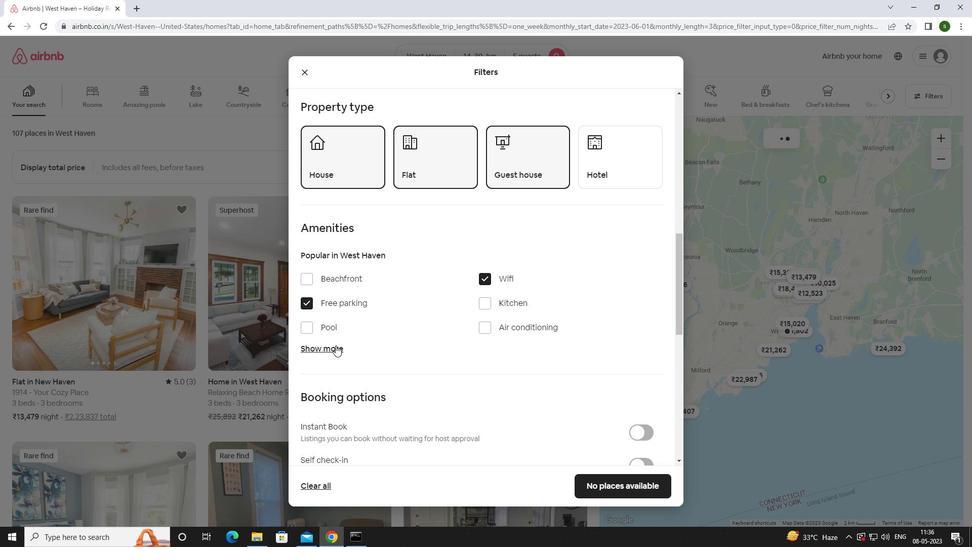 
Action: Mouse moved to (422, 313)
Screenshot: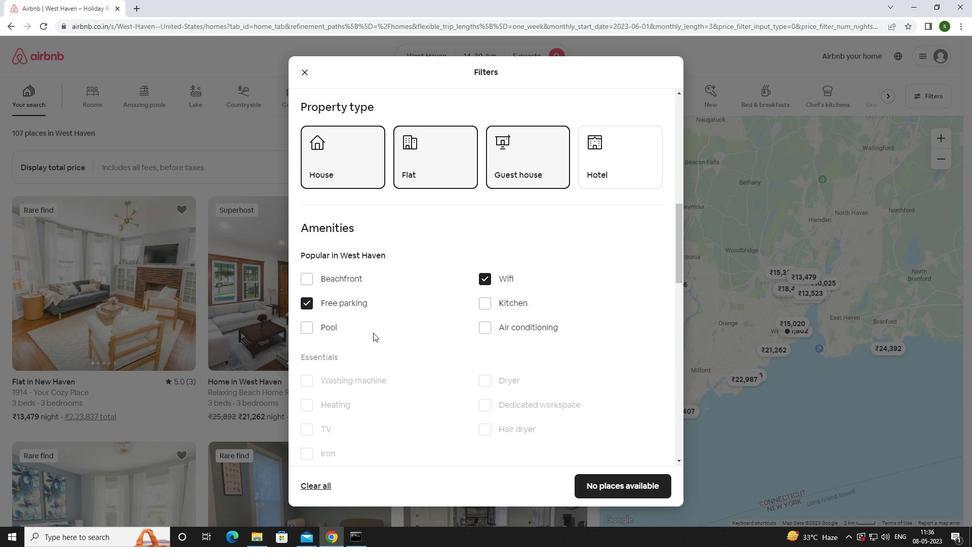
Action: Mouse scrolled (422, 312) with delta (0, 0)
Screenshot: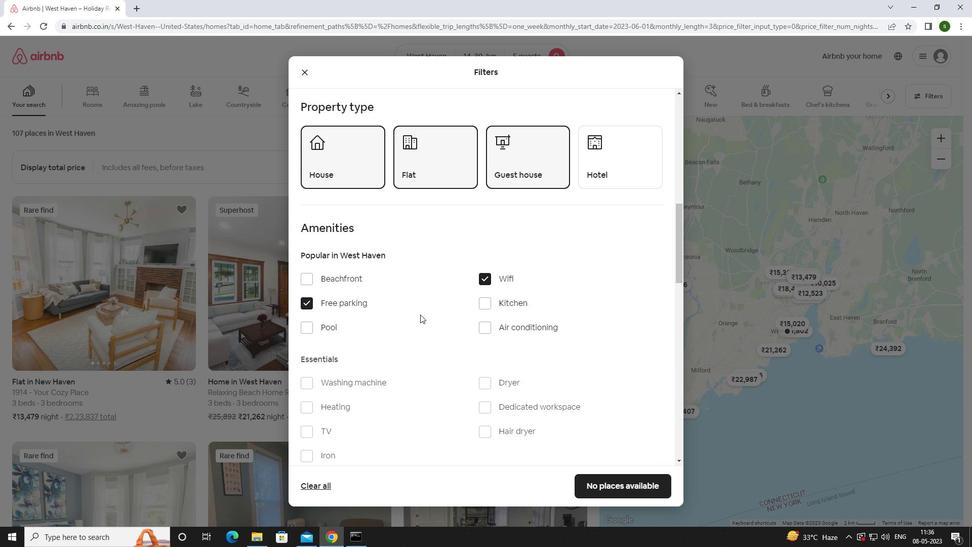 
Action: Mouse scrolled (422, 312) with delta (0, 0)
Screenshot: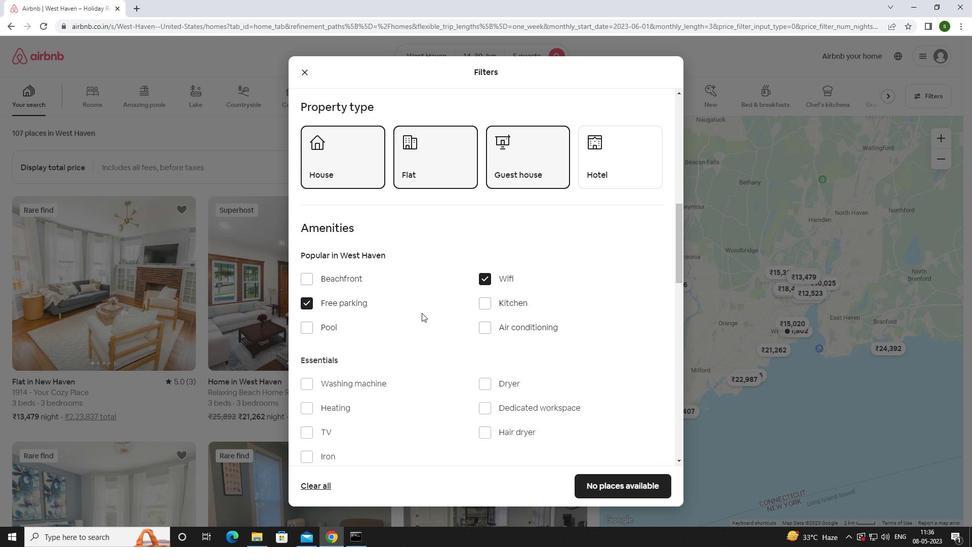 
Action: Mouse scrolled (422, 312) with delta (0, 0)
Screenshot: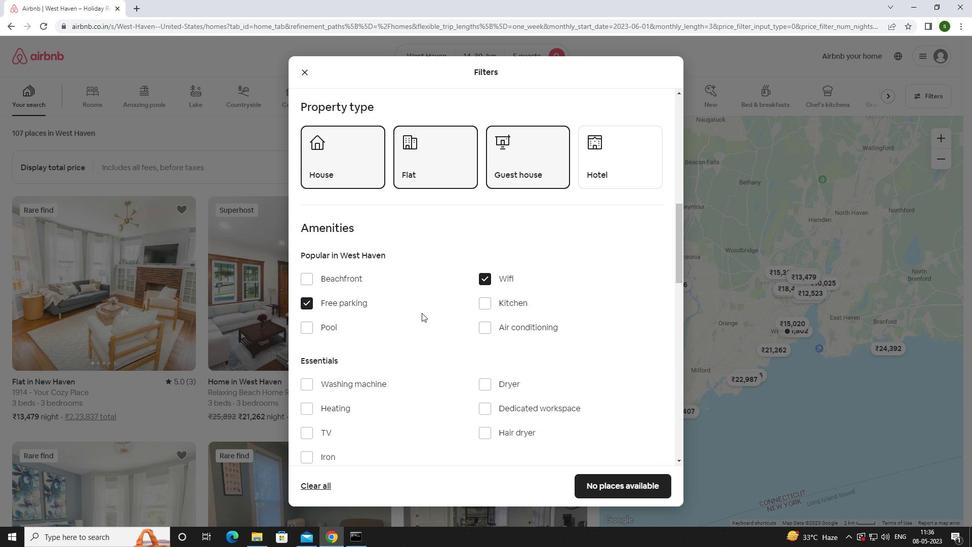 
Action: Mouse moved to (310, 281)
Screenshot: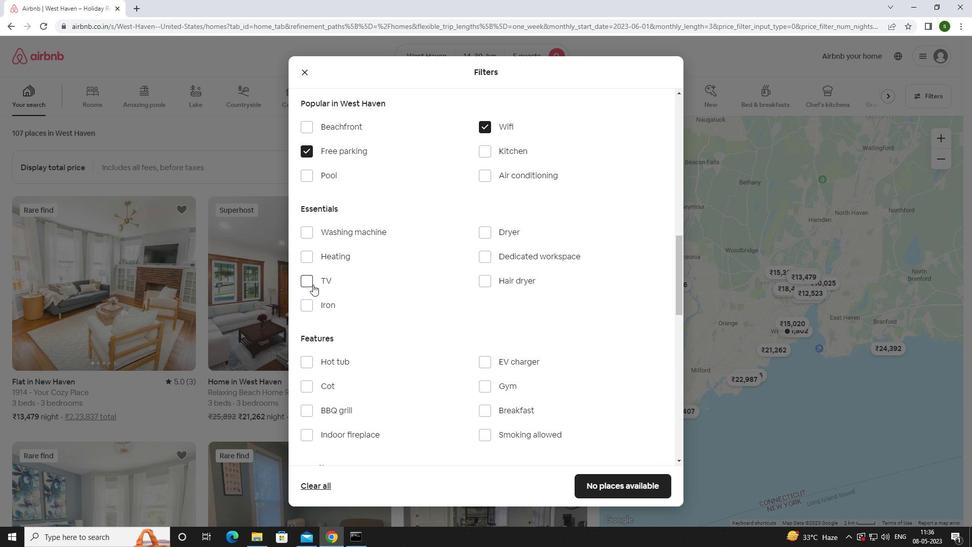 
Action: Mouse pressed left at (310, 281)
Screenshot: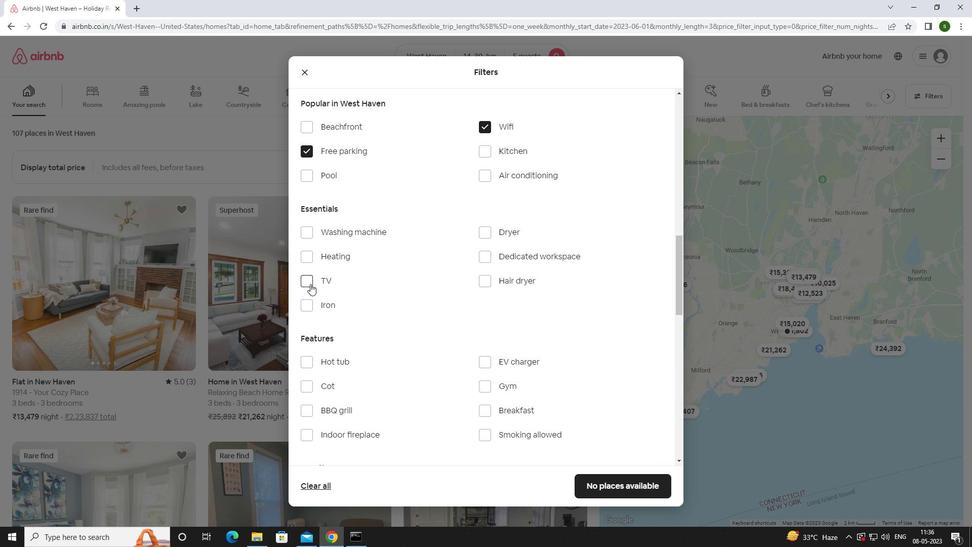 
Action: Mouse moved to (401, 310)
Screenshot: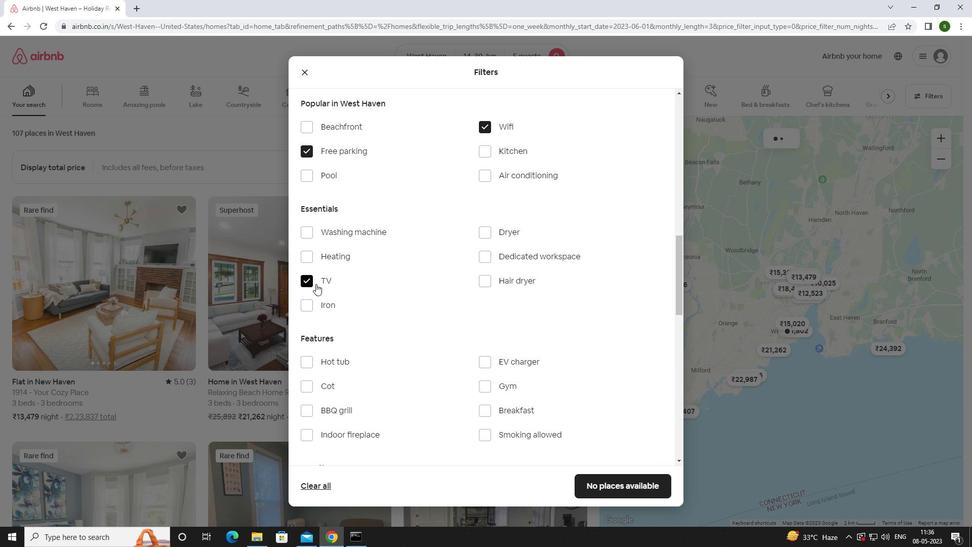 
Action: Mouse scrolled (401, 310) with delta (0, 0)
Screenshot: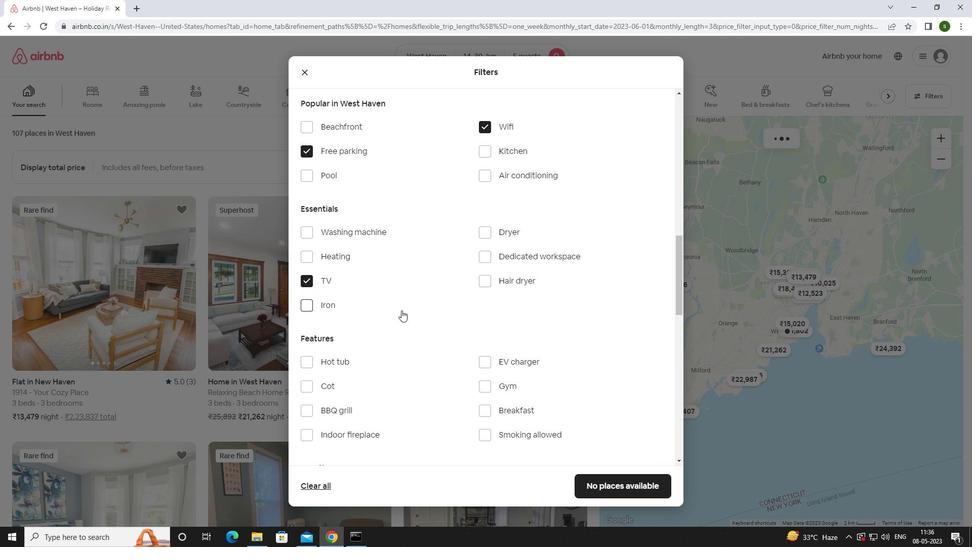 
Action: Mouse scrolled (401, 310) with delta (0, 0)
Screenshot: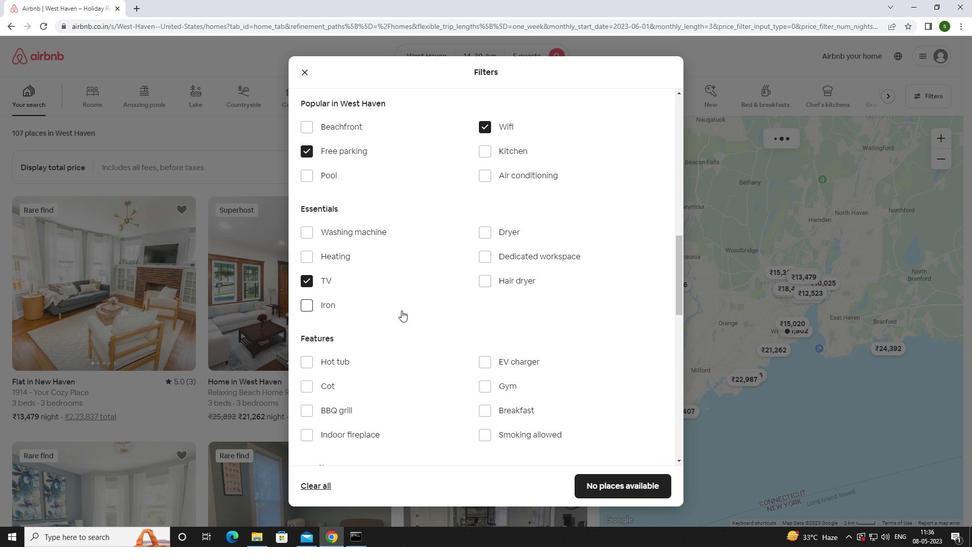 
Action: Mouse moved to (490, 287)
Screenshot: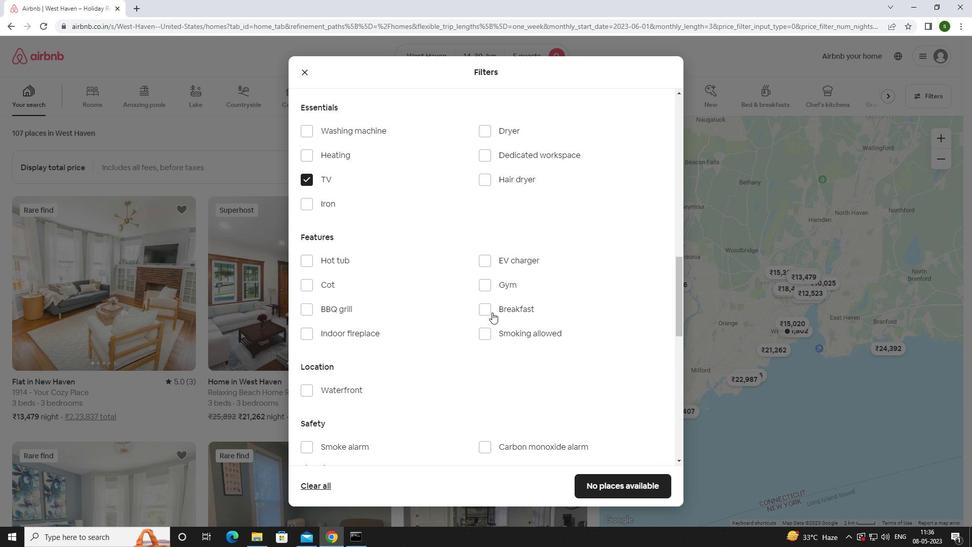 
Action: Mouse pressed left at (490, 287)
Screenshot: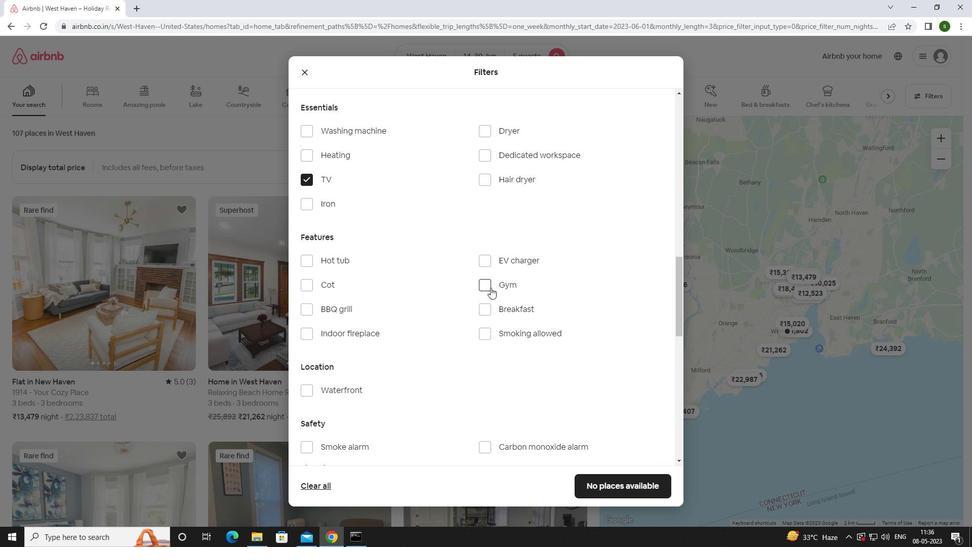 
Action: Mouse moved to (484, 310)
Screenshot: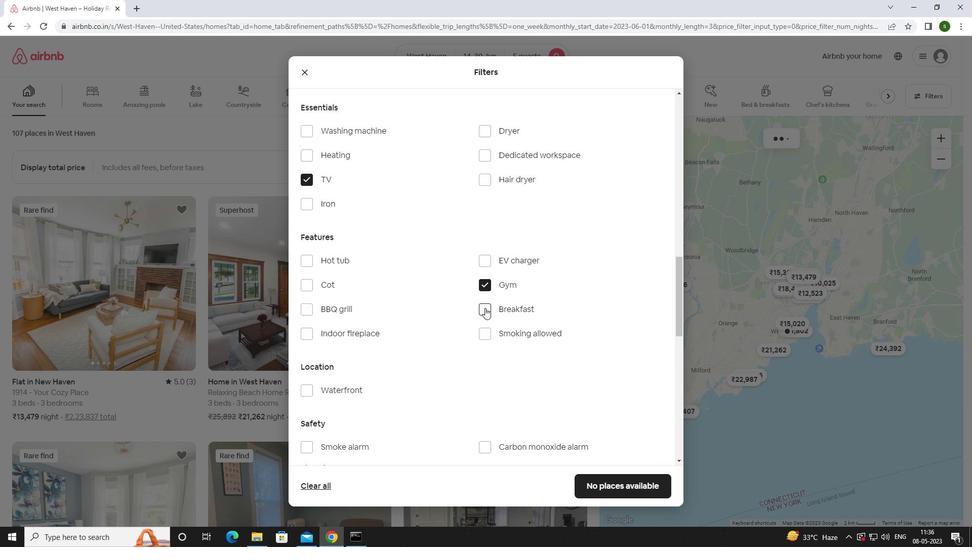
Action: Mouse pressed left at (484, 310)
Screenshot: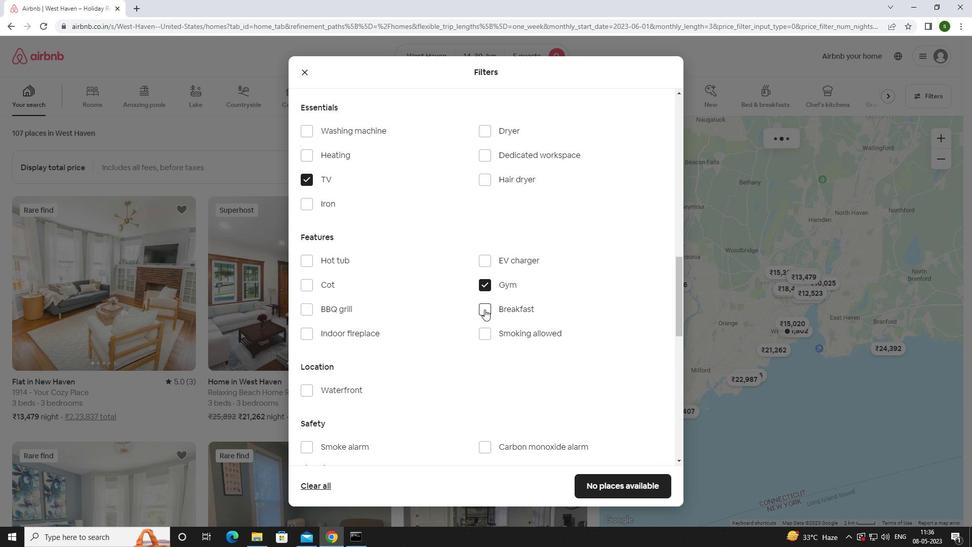 
Action: Mouse moved to (423, 298)
Screenshot: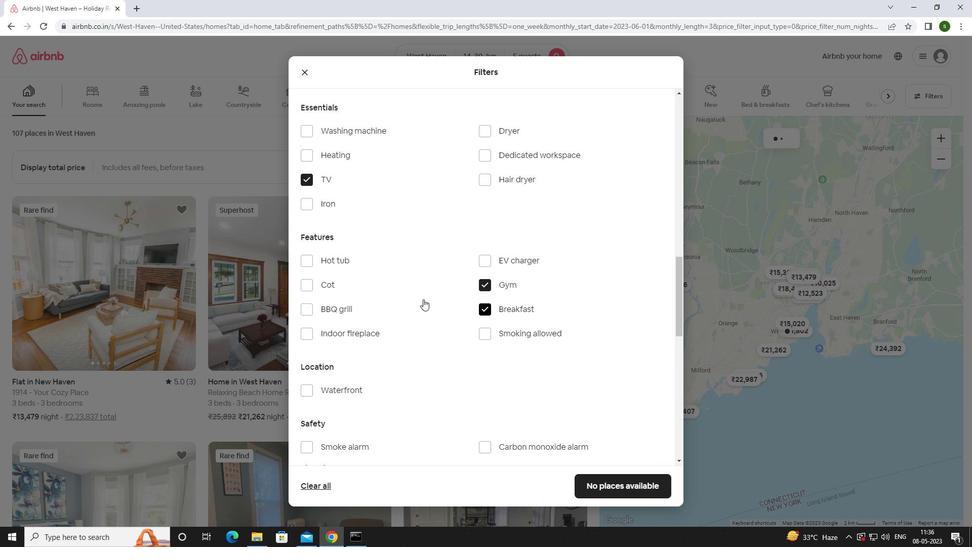 
Action: Mouse scrolled (423, 297) with delta (0, 0)
Screenshot: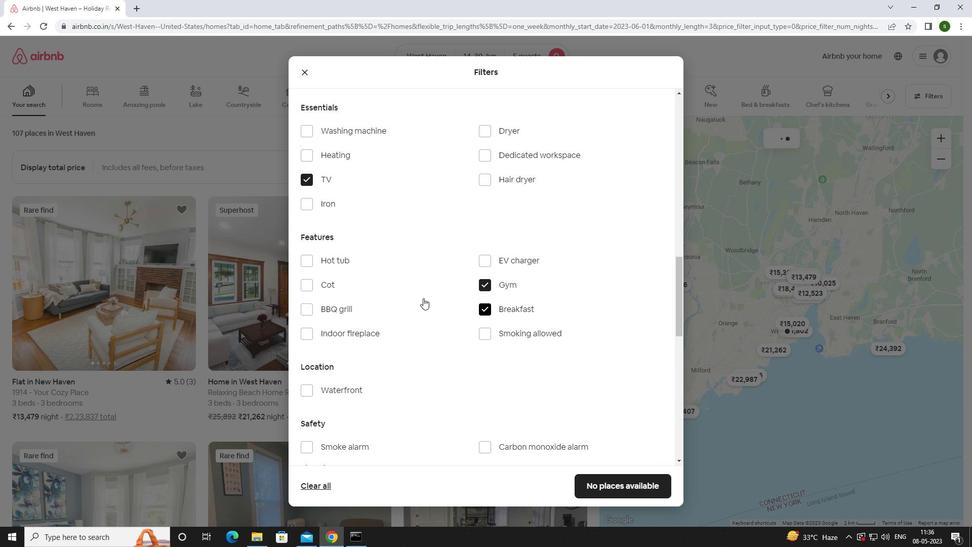 
Action: Mouse scrolled (423, 297) with delta (0, 0)
Screenshot: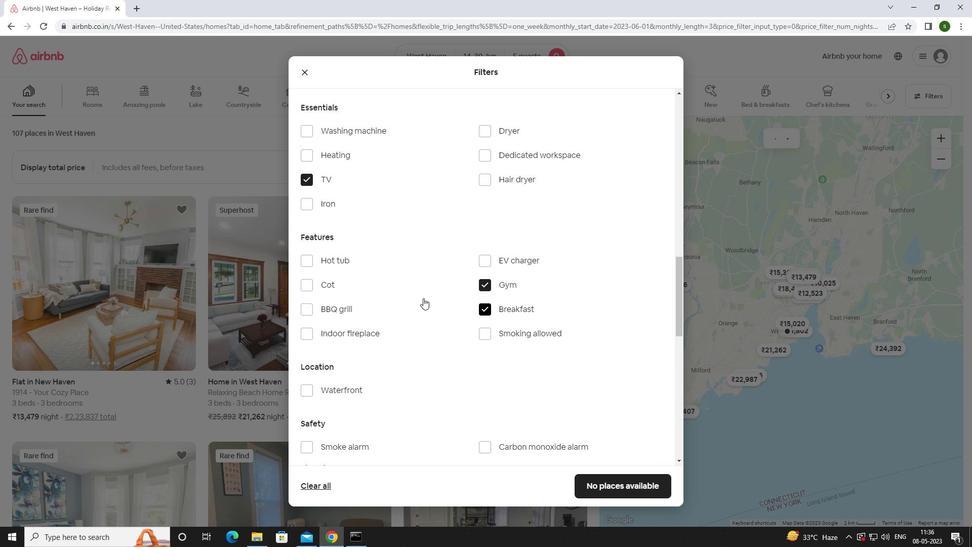 
Action: Mouse scrolled (423, 297) with delta (0, 0)
Screenshot: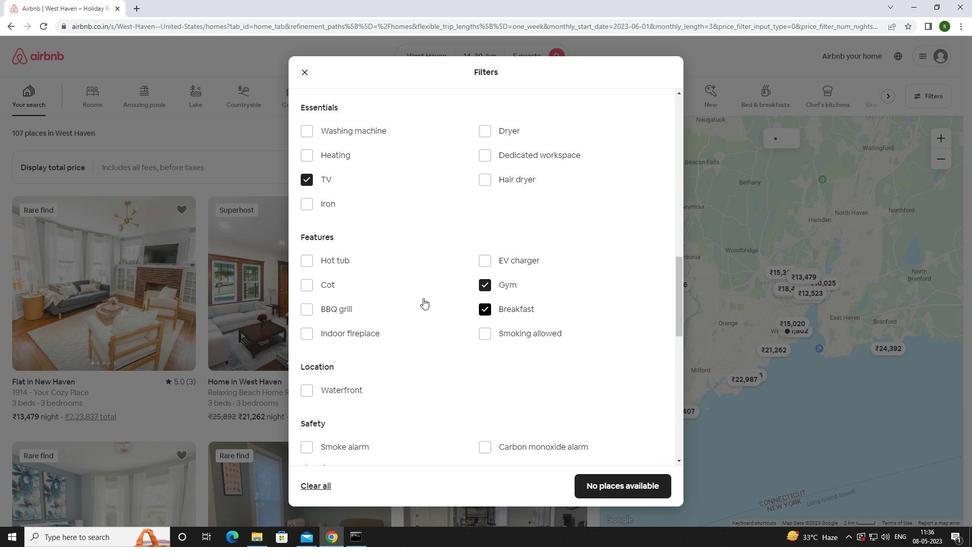 
Action: Mouse scrolled (423, 297) with delta (0, 0)
Screenshot: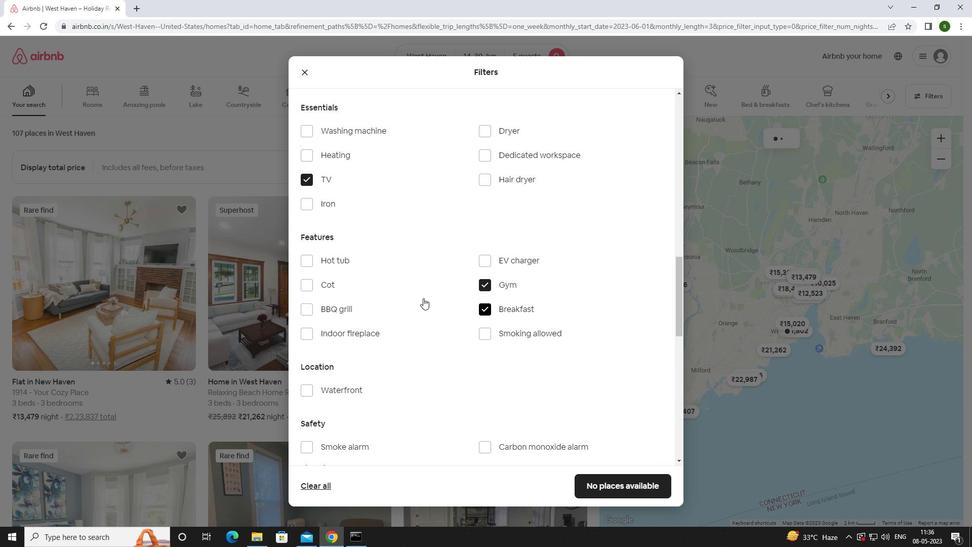 
Action: Mouse scrolled (423, 297) with delta (0, 0)
Screenshot: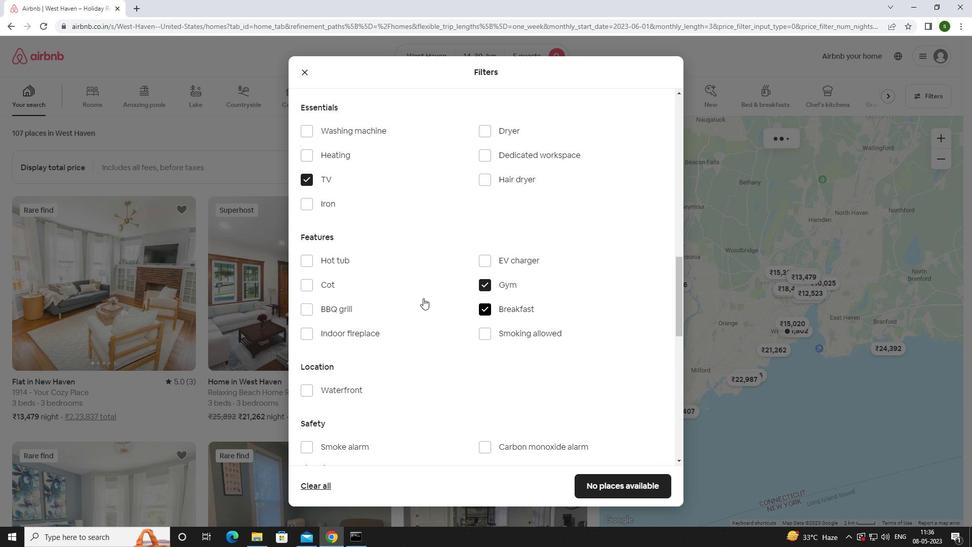 
Action: Mouse scrolled (423, 297) with delta (0, 0)
Screenshot: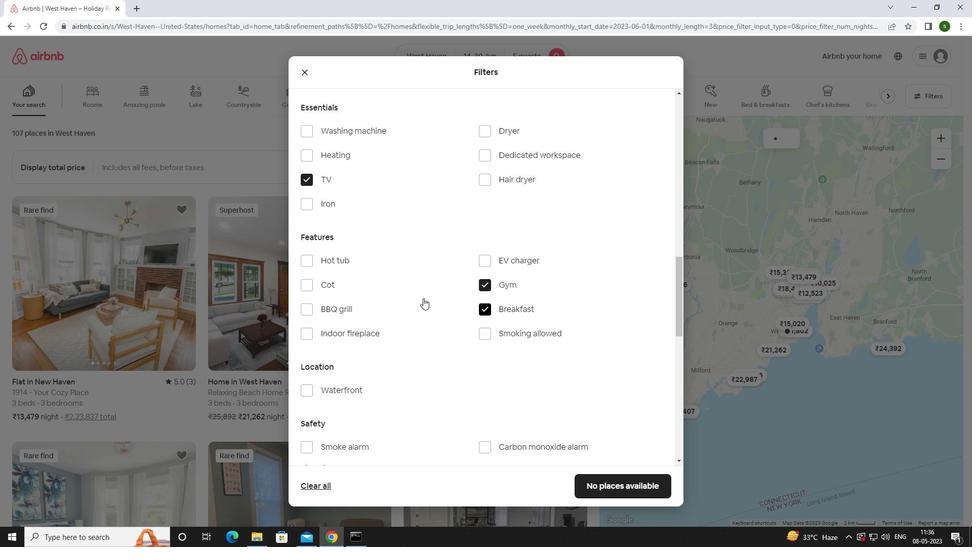 
Action: Mouse scrolled (423, 297) with delta (0, 0)
Screenshot: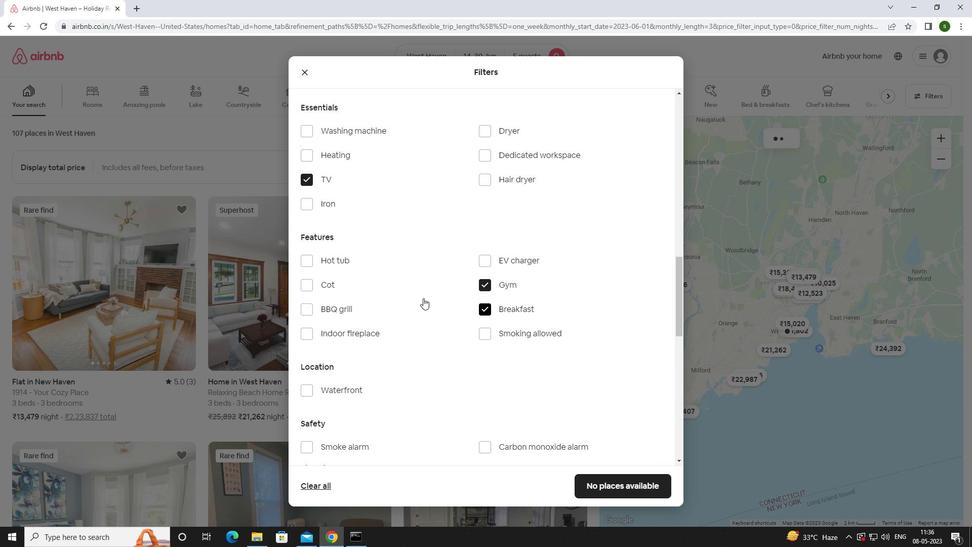 
Action: Mouse scrolled (423, 297) with delta (0, 0)
Screenshot: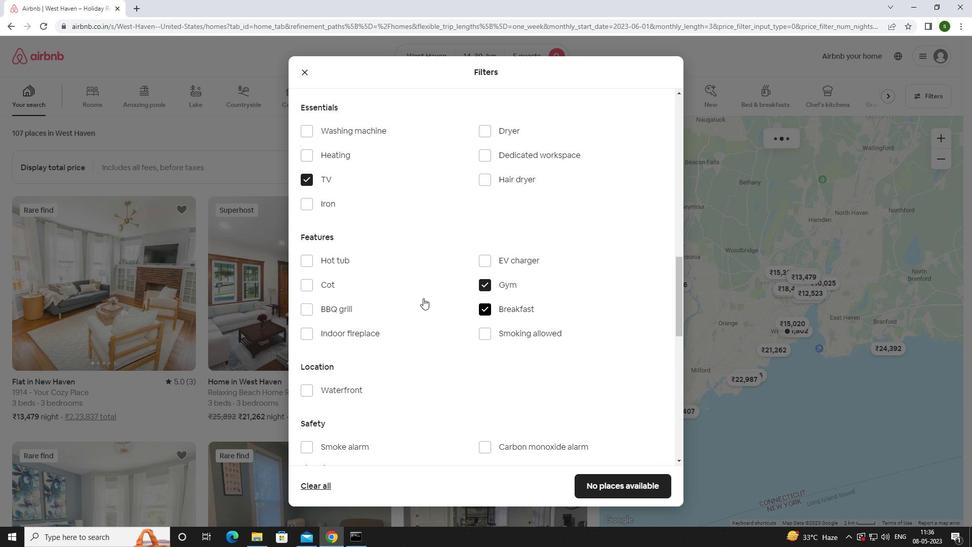 
Action: Mouse scrolled (423, 297) with delta (0, 0)
Screenshot: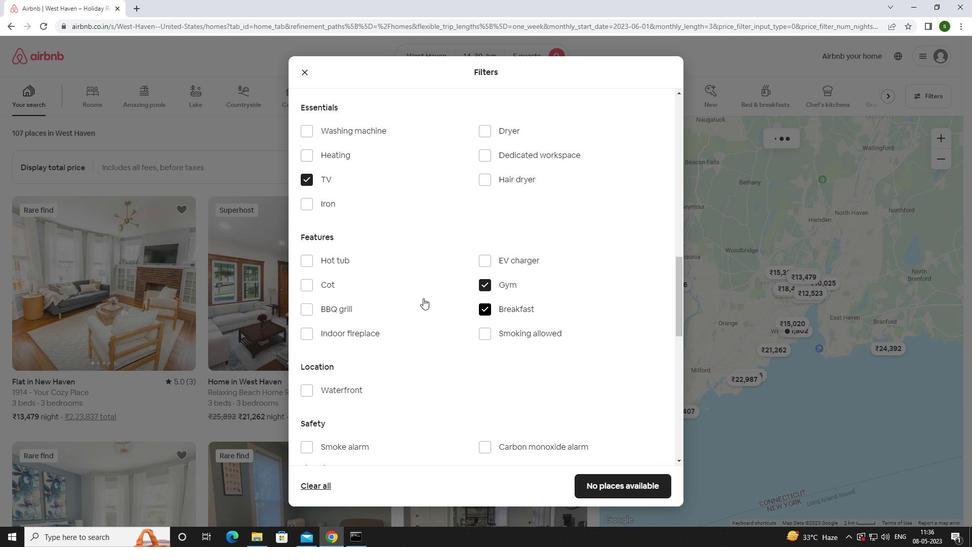
Action: Mouse moved to (423, 298)
Screenshot: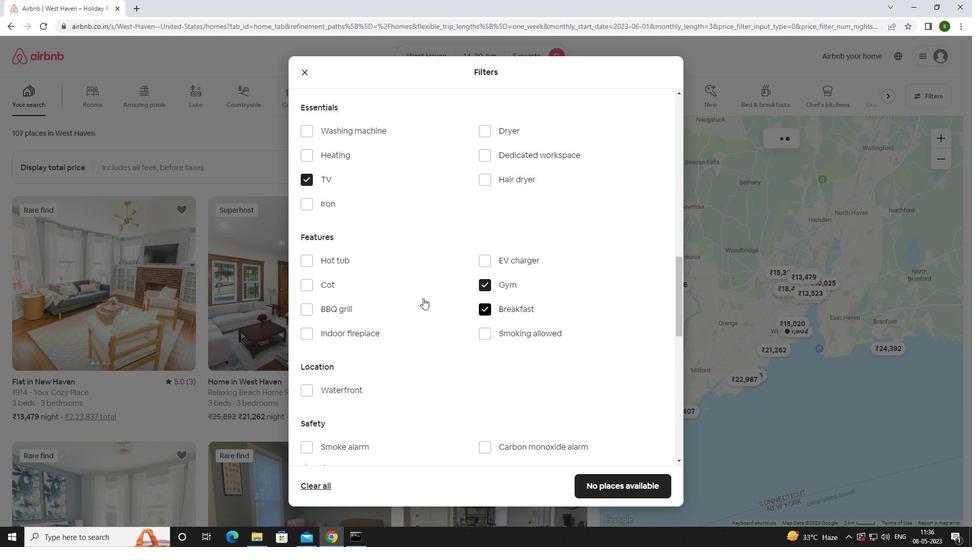 
Action: Mouse scrolled (423, 297) with delta (0, 0)
Screenshot: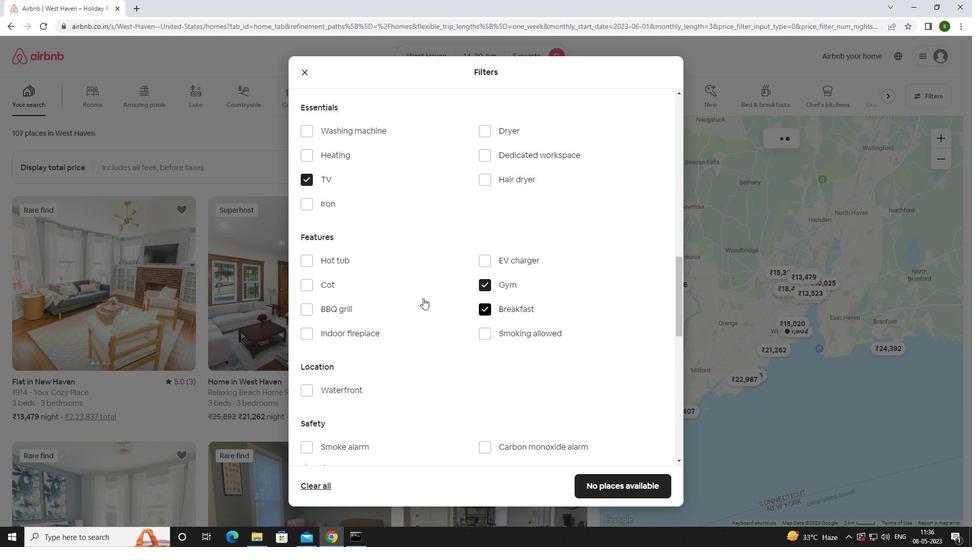 
Action: Mouse moved to (546, 329)
Screenshot: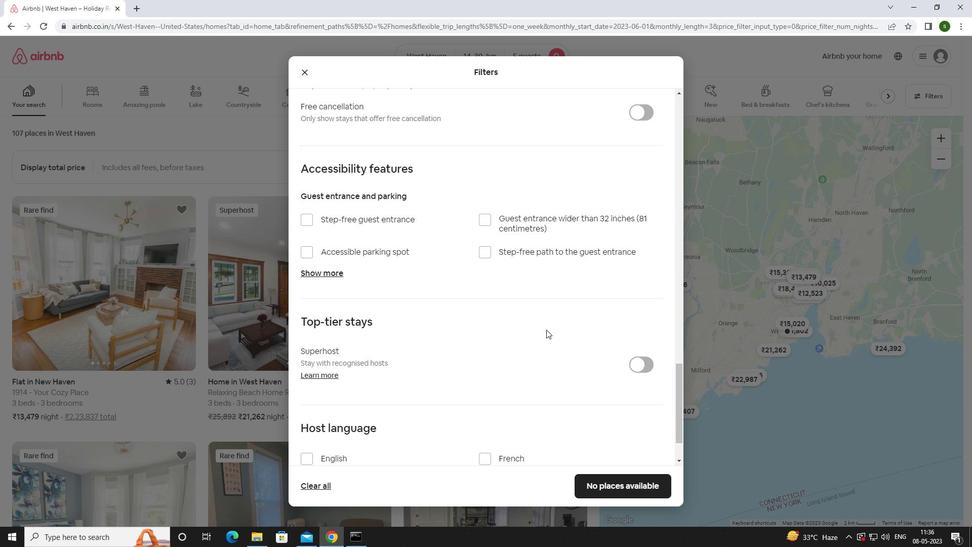 
Action: Mouse scrolled (546, 329) with delta (0, 0)
Screenshot: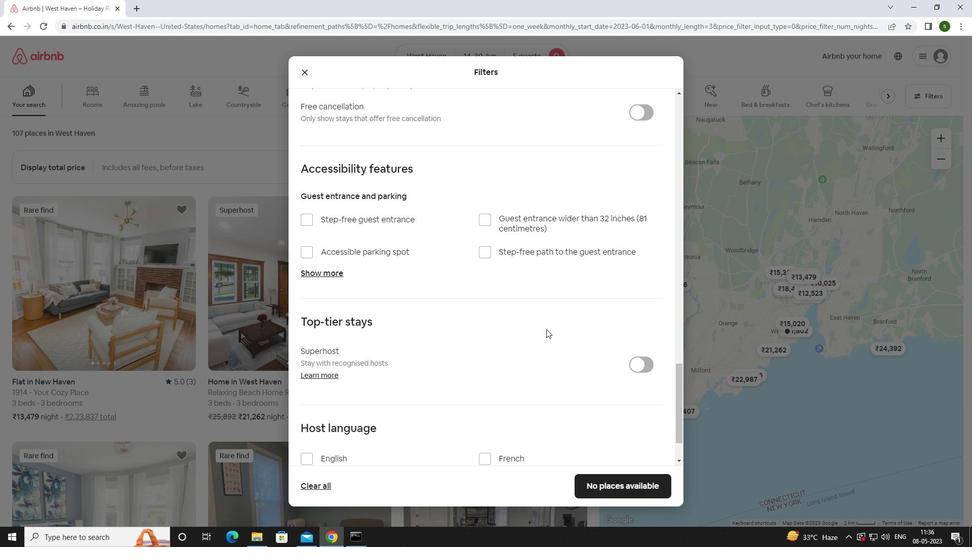 
Action: Mouse scrolled (546, 329) with delta (0, 0)
Screenshot: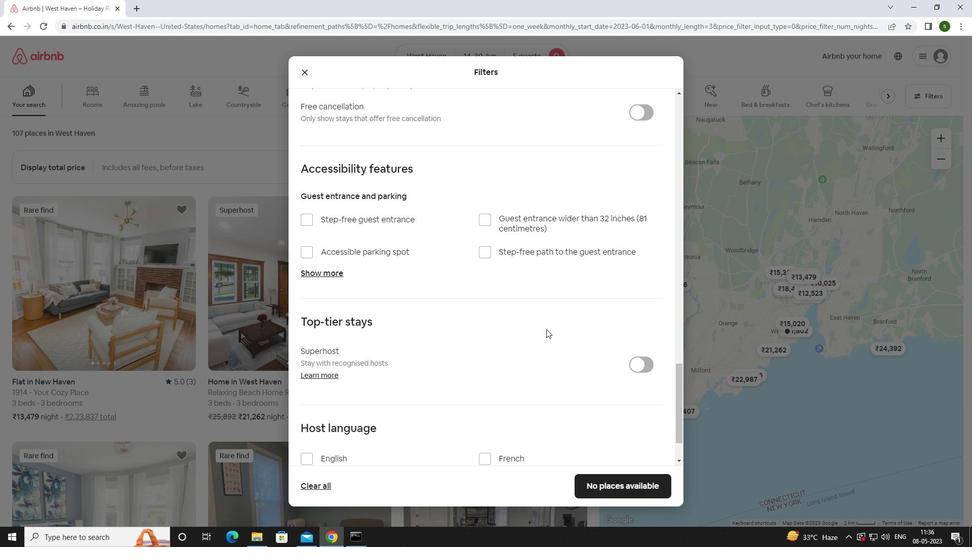 
Action: Mouse moved to (638, 180)
Screenshot: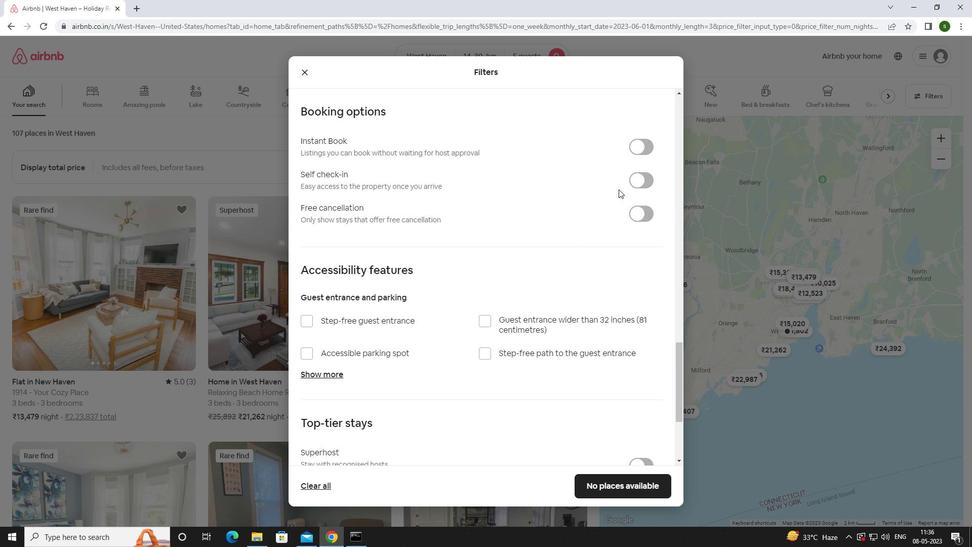 
Action: Mouse pressed left at (638, 180)
Screenshot: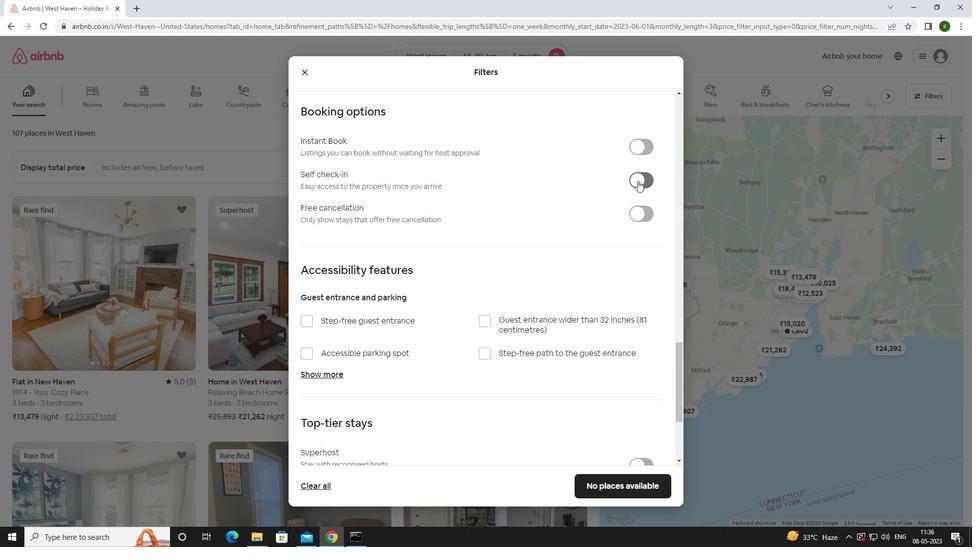 
Action: Mouse moved to (558, 261)
Screenshot: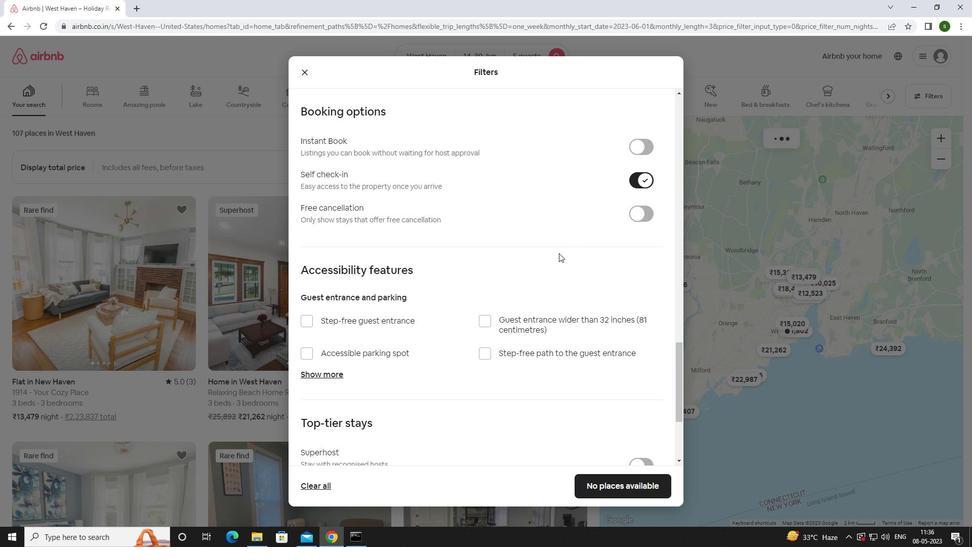 
Action: Mouse scrolled (558, 261) with delta (0, 0)
Screenshot: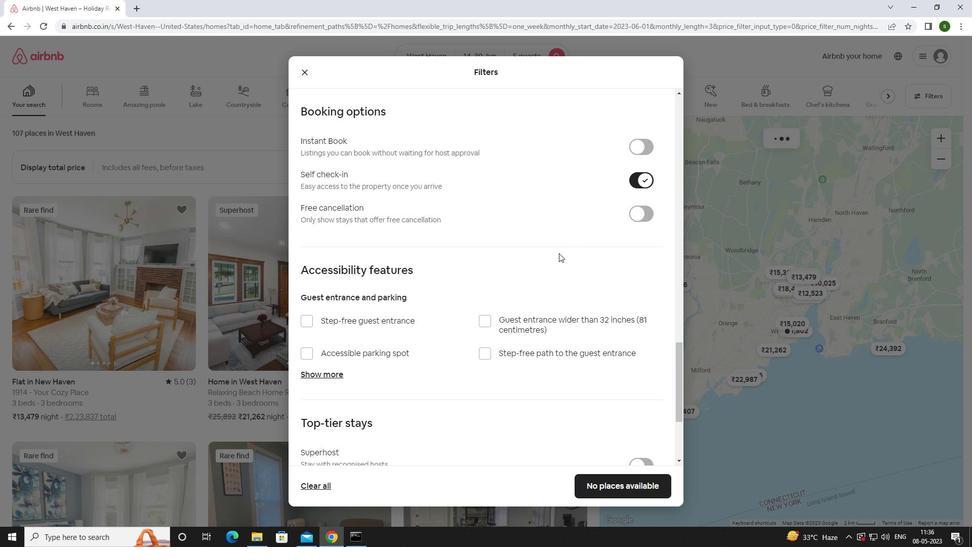 
Action: Mouse moved to (557, 264)
Screenshot: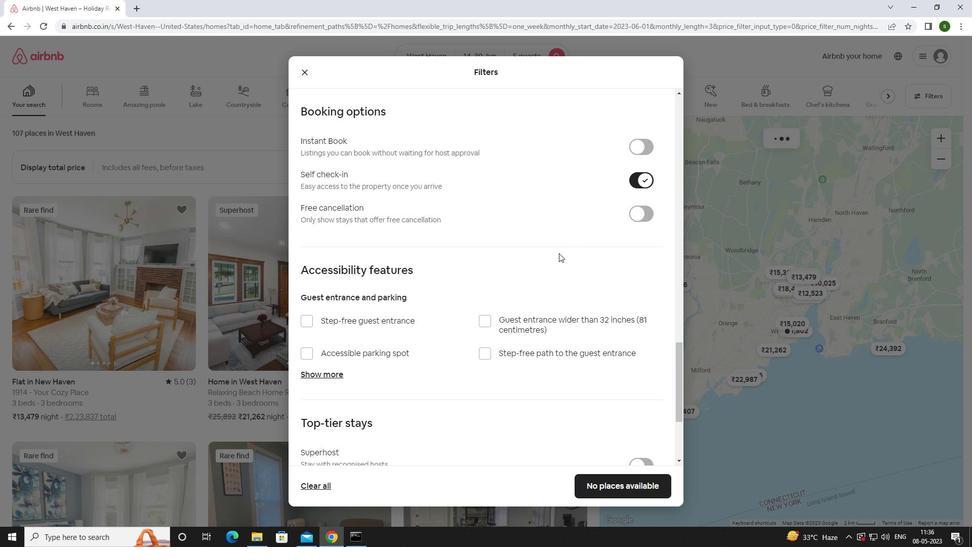 
Action: Mouse scrolled (557, 263) with delta (0, 0)
Screenshot: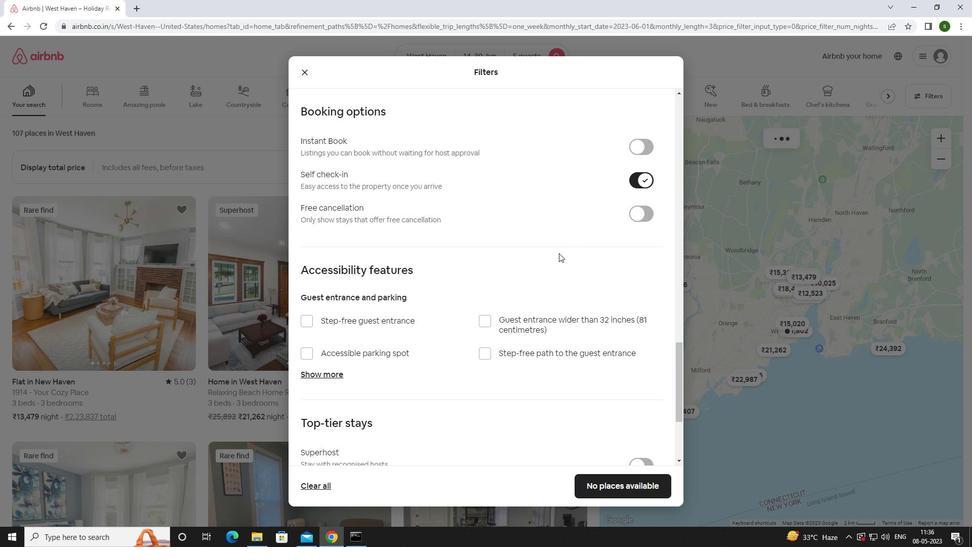 
Action: Mouse moved to (557, 267)
Screenshot: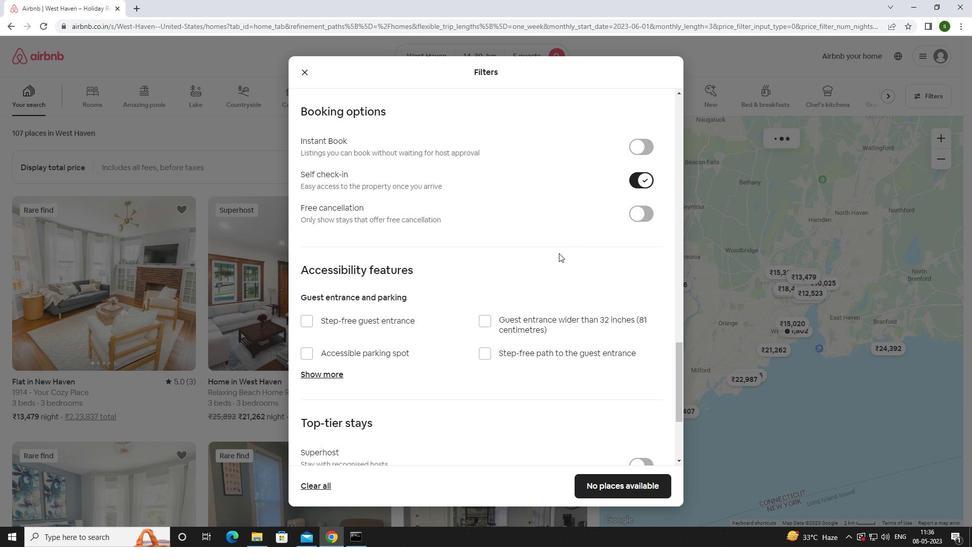 
Action: Mouse scrolled (557, 266) with delta (0, 0)
Screenshot: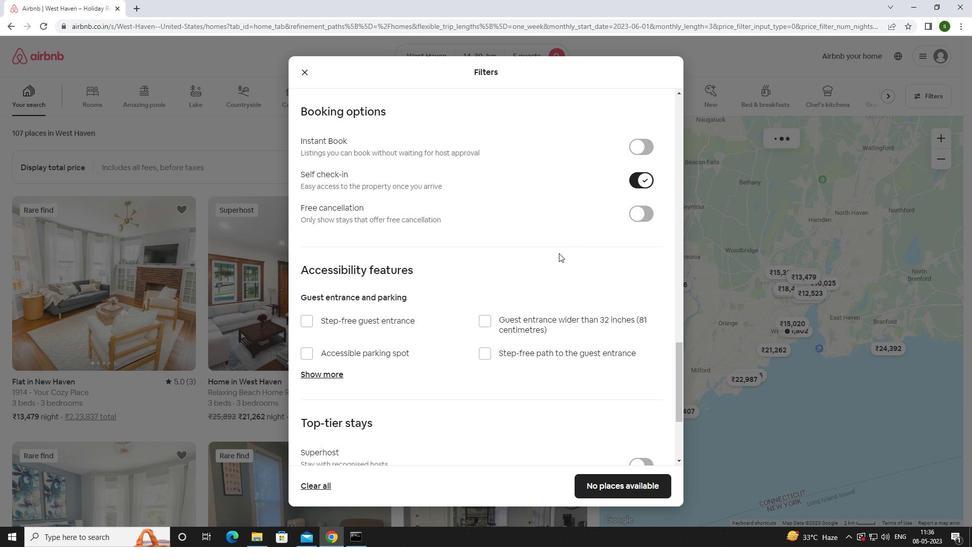
Action: Mouse moved to (557, 268)
Screenshot: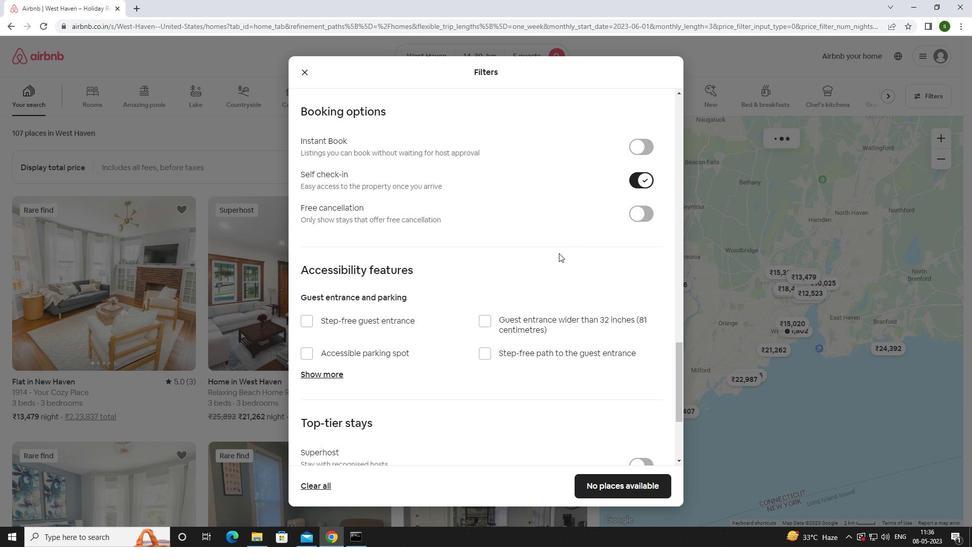 
Action: Mouse scrolled (557, 267) with delta (0, 0)
Screenshot: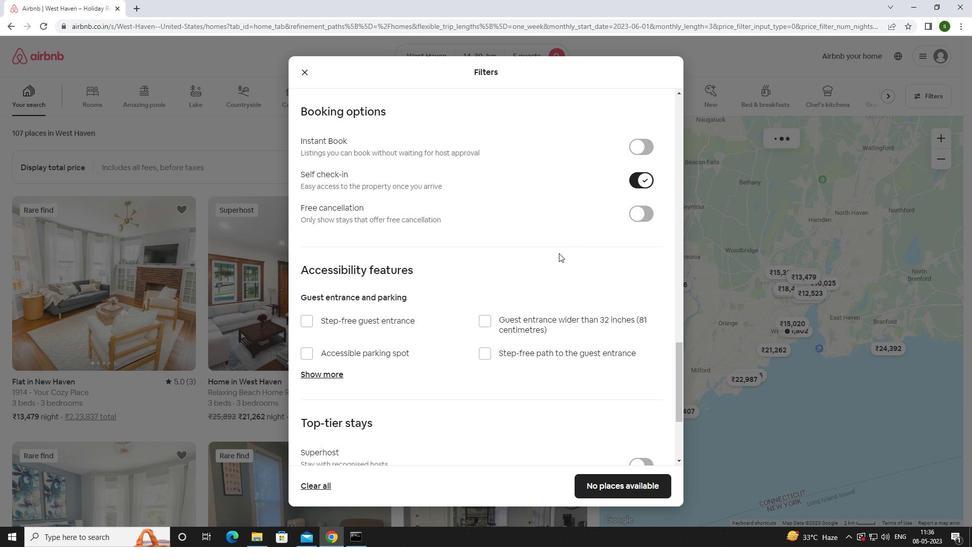 
Action: Mouse scrolled (557, 267) with delta (0, 0)
Screenshot: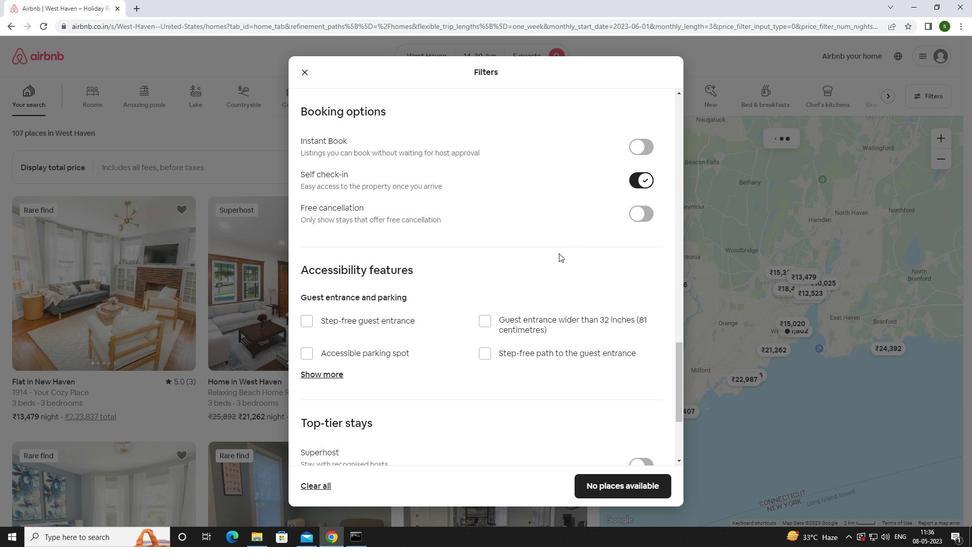 
Action: Mouse moved to (557, 268)
Screenshot: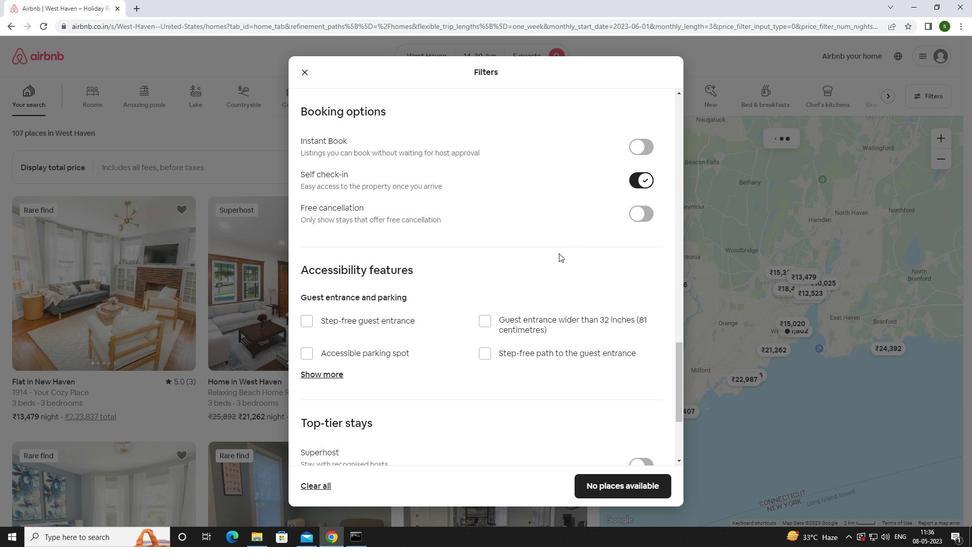 
Action: Mouse scrolled (557, 268) with delta (0, 0)
Screenshot: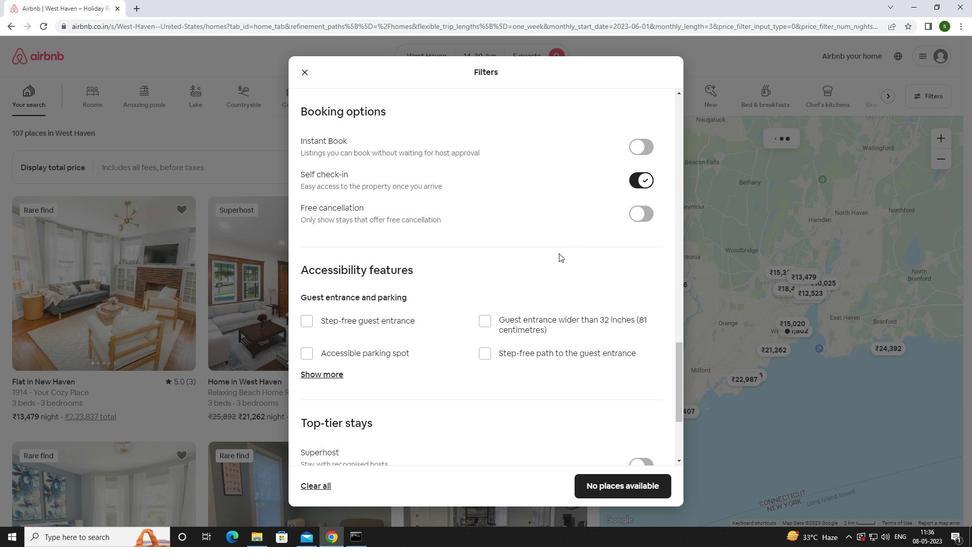 
Action: Mouse scrolled (557, 268) with delta (0, 0)
Screenshot: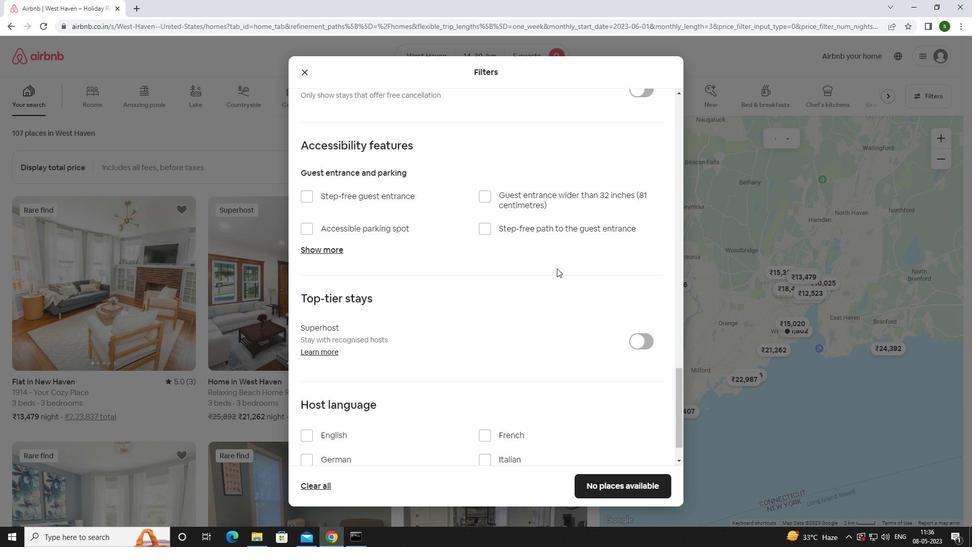 
Action: Mouse moved to (557, 269)
Screenshot: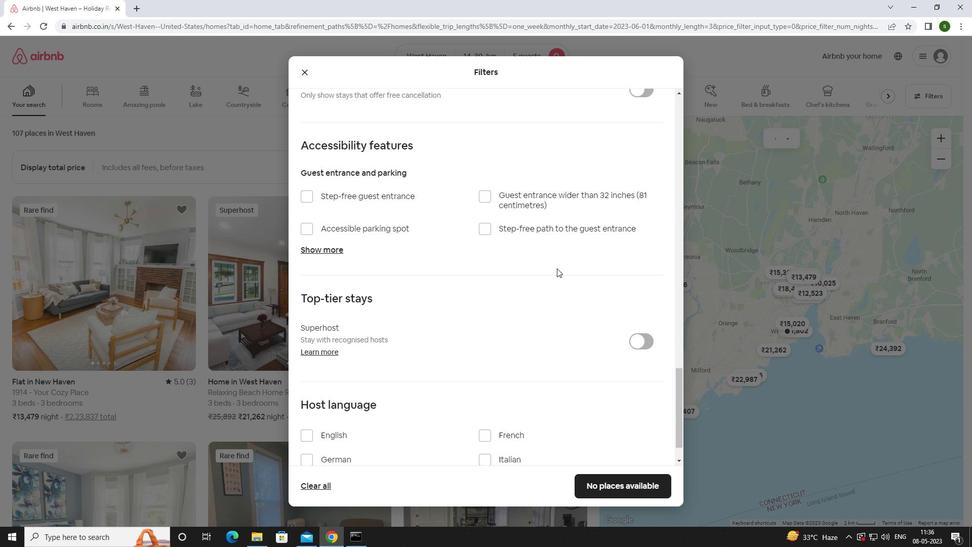 
Action: Mouse scrolled (557, 269) with delta (0, 0)
Screenshot: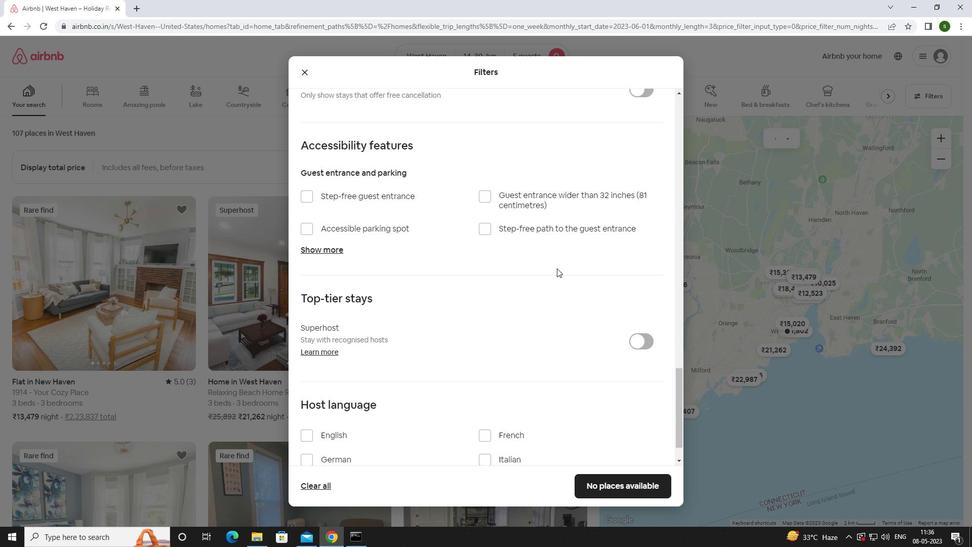 
Action: Mouse moved to (557, 270)
Screenshot: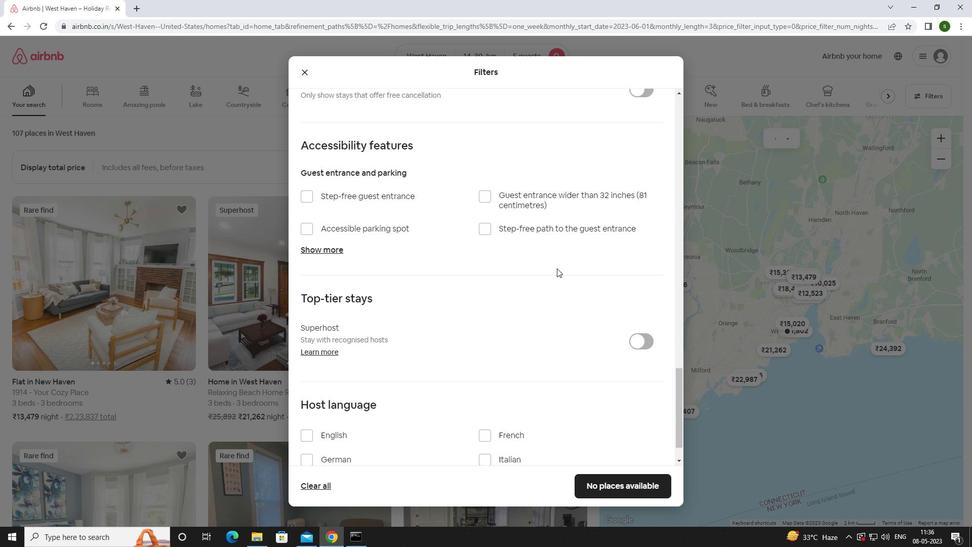 
Action: Mouse scrolled (557, 269) with delta (0, 0)
Screenshot: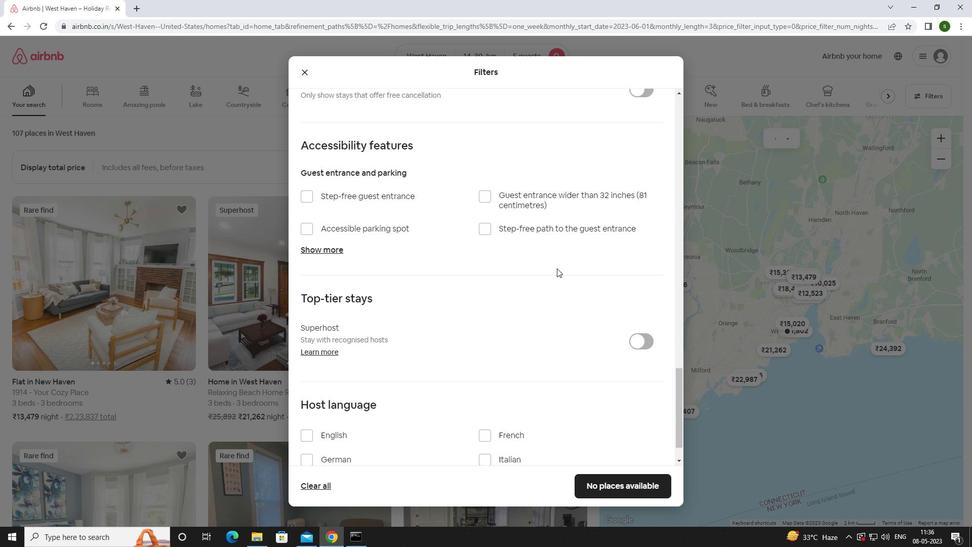 
Action: Mouse scrolled (557, 269) with delta (0, 0)
Screenshot: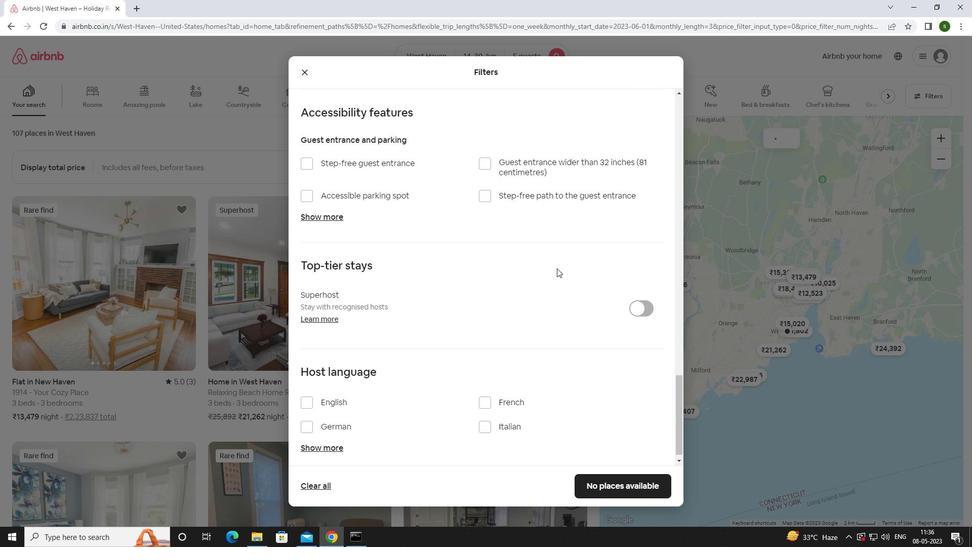
Action: Mouse moved to (557, 270)
Screenshot: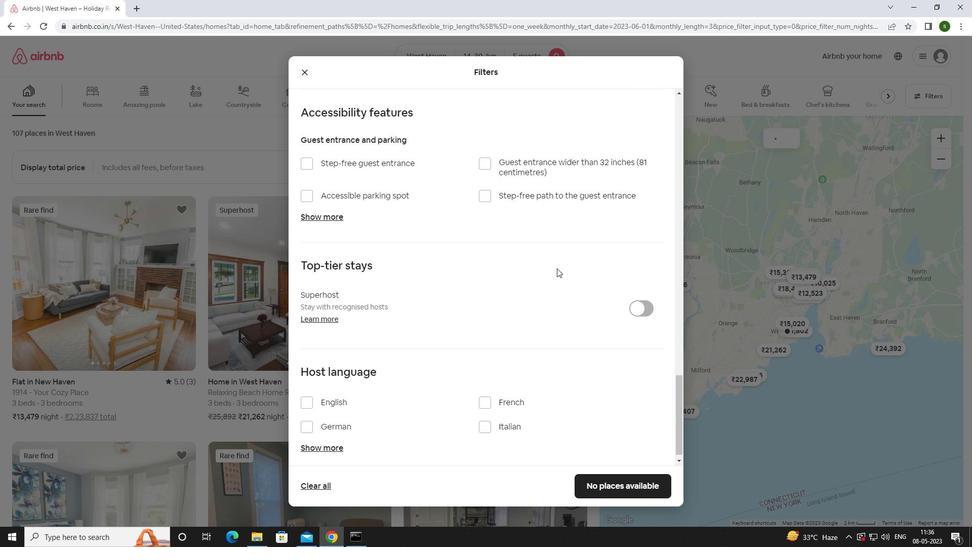 
Action: Mouse scrolled (557, 270) with delta (0, 0)
Screenshot: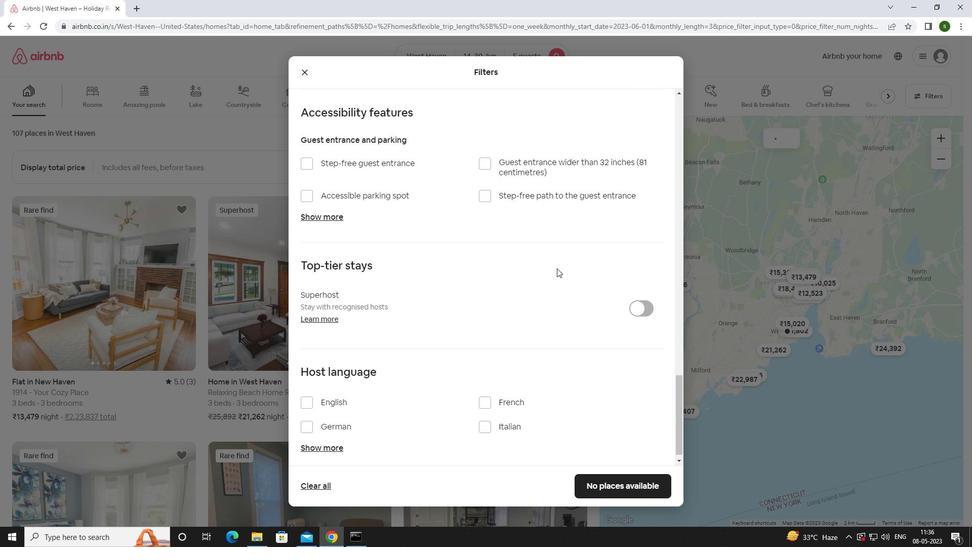 
Action: Mouse moved to (332, 389)
Screenshot: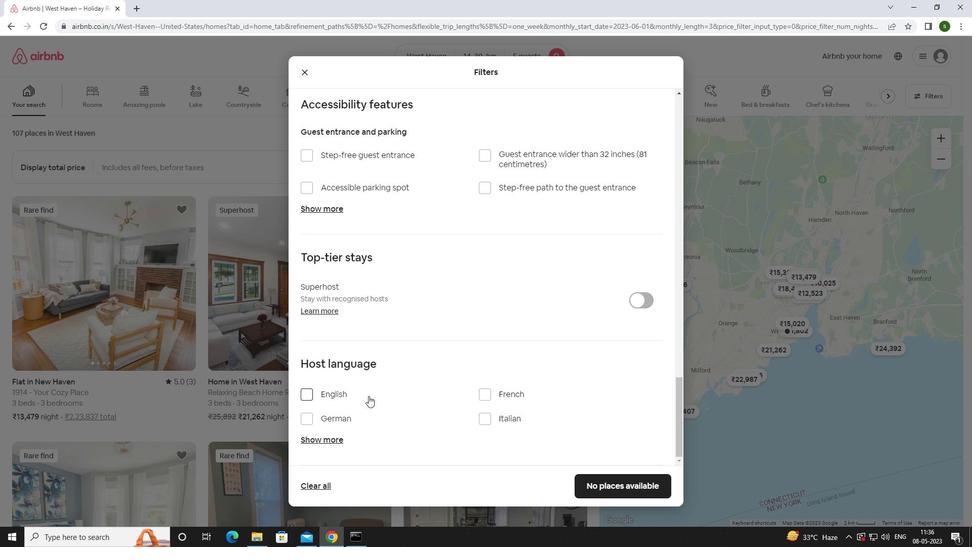 
Action: Mouse pressed left at (332, 389)
Screenshot: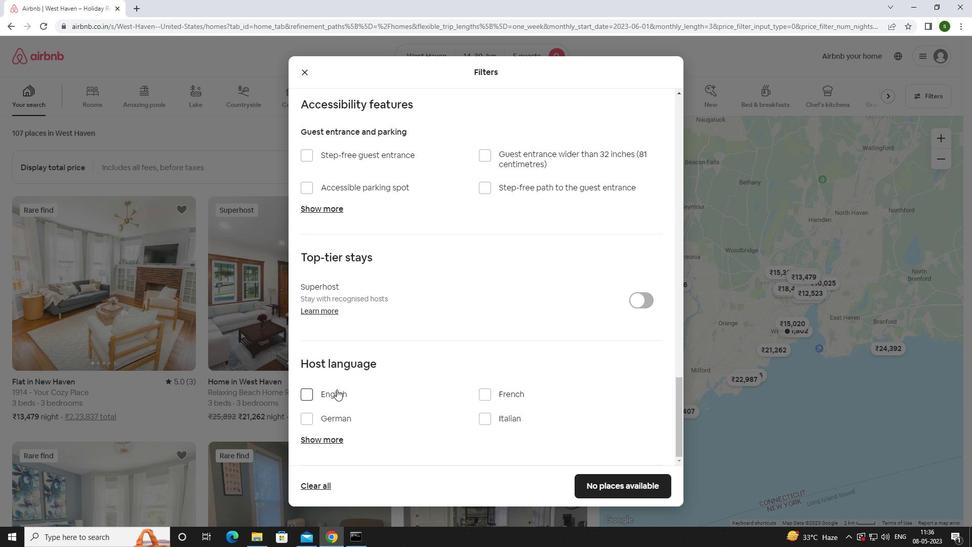 
Action: Mouse moved to (589, 480)
Screenshot: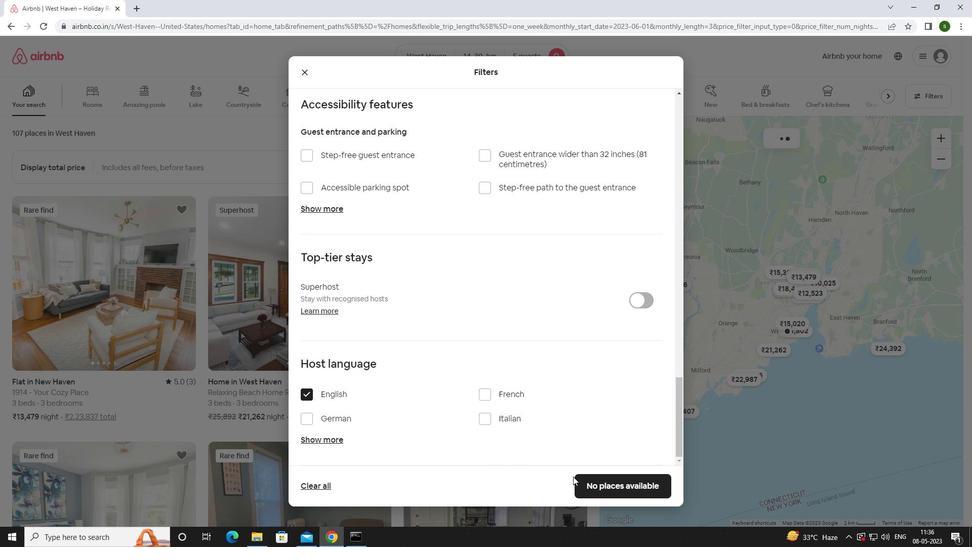 
Action: Mouse pressed left at (589, 480)
Screenshot: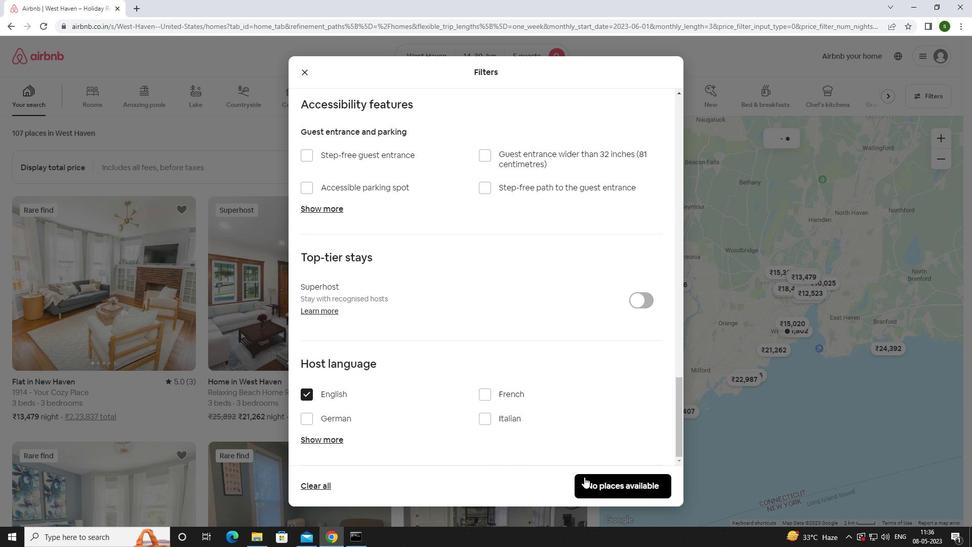 
Action: Mouse moved to (329, 264)
Screenshot: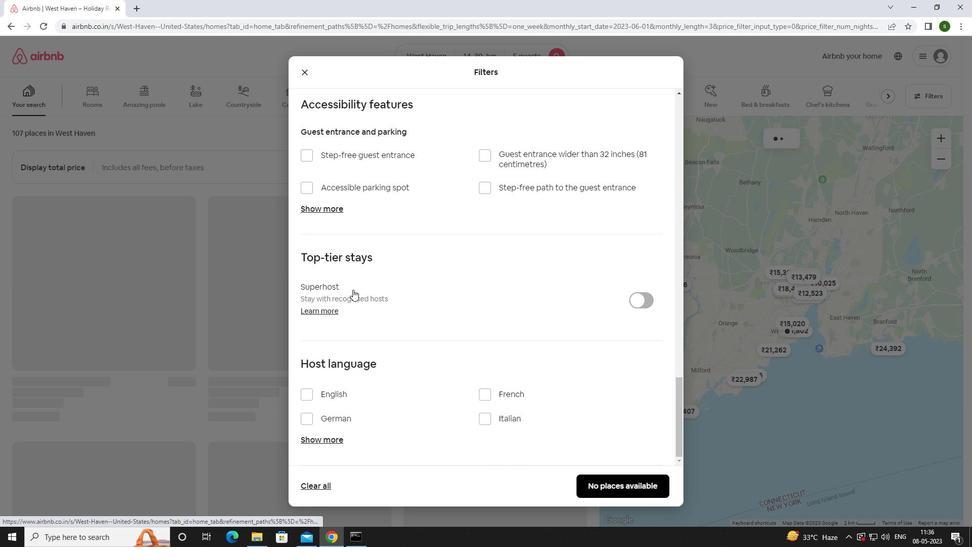 
